 Task: Look for space in Catende, Brazil from 17th June, 2023 to 21st June, 2023 for 2 adults in price range Rs.7000 to Rs.12000. Place can be private room with 1  bedroom having 2 beds and 1 bathroom. Property type can be house, flat, guest house. Amenities needed are: wifi. Booking option can be shelf check-in. Required host language is Spanish.
Action: Mouse moved to (428, 85)
Screenshot: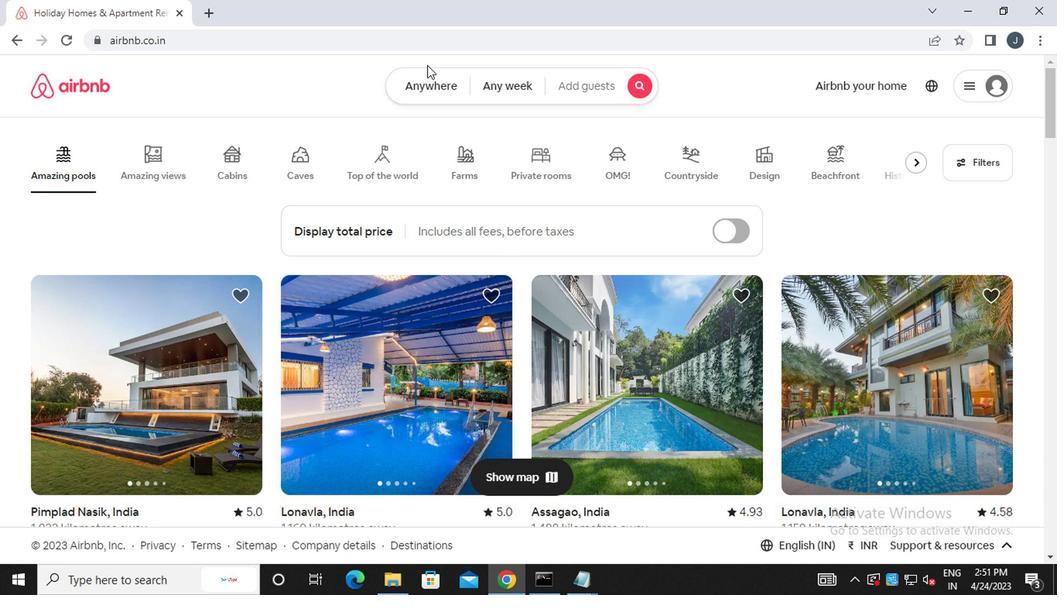 
Action: Mouse pressed left at (428, 85)
Screenshot: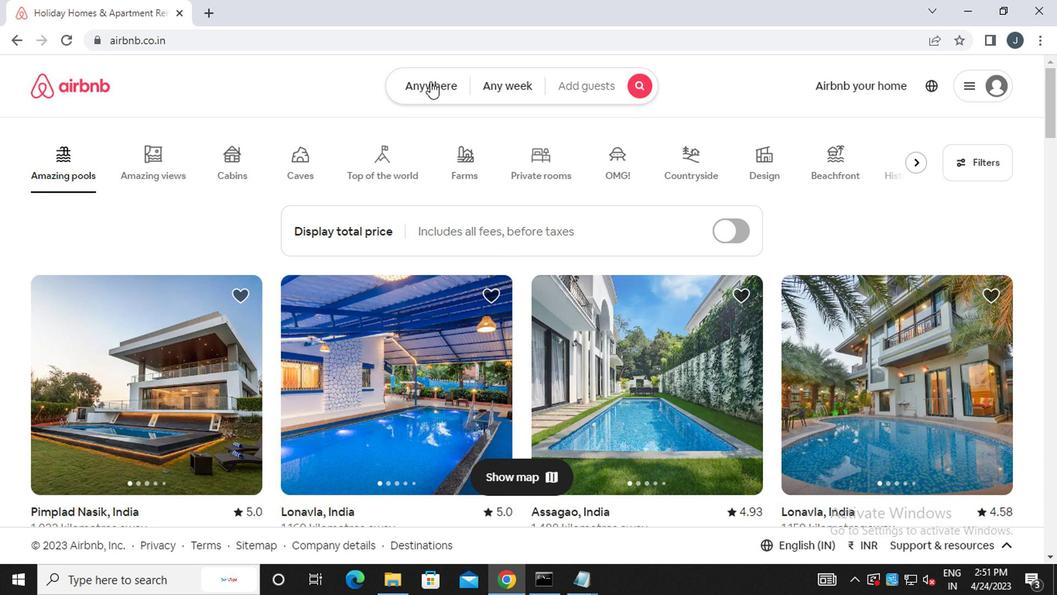 
Action: Mouse moved to (277, 147)
Screenshot: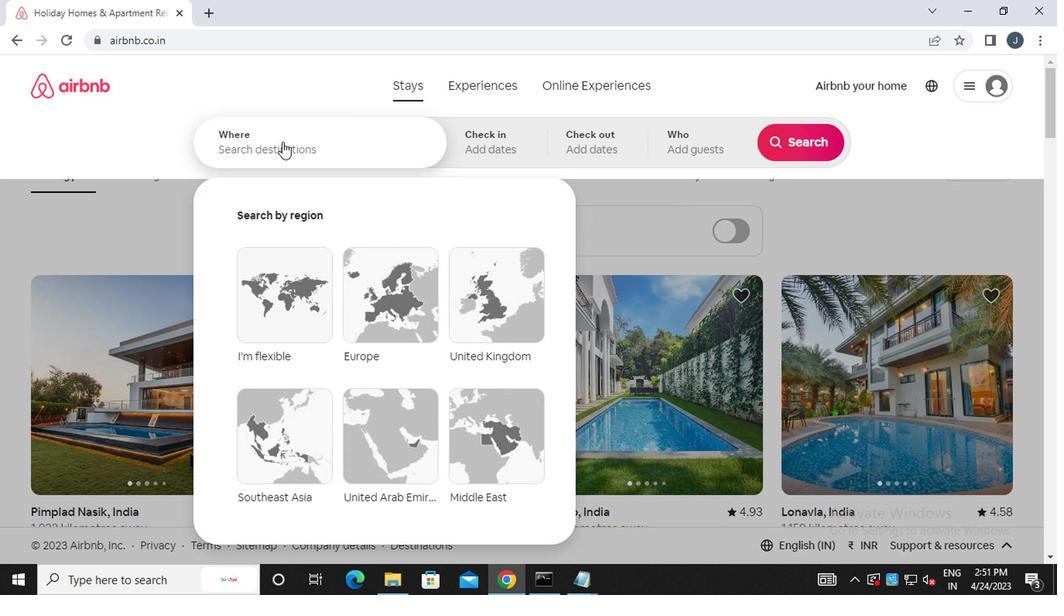 
Action: Mouse pressed left at (277, 147)
Screenshot: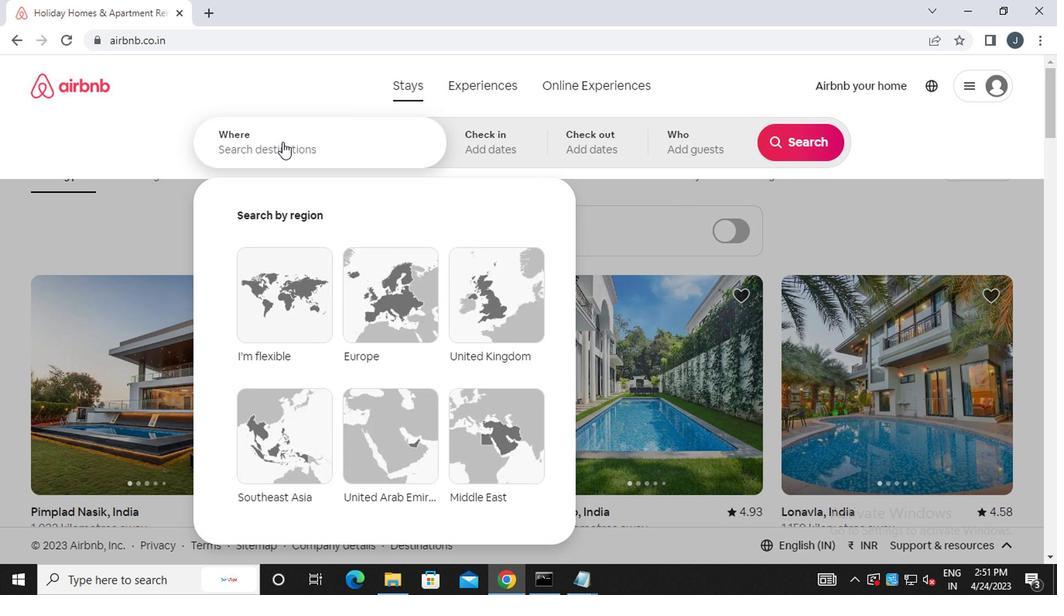 
Action: Key pressed c<Key.caps_lock>atende,<Key.space><Key.backspace><Key.backspace><Key.backspace><Key.backspace><Key.backspace><Key.backspace><Key.backspace><Key.backspace><Key.backspace>c<Key.caps_lock>an<Key.backspace>tende,<Key.space><Key.caps_lock>b<Key.caps_lock>razil
Screenshot: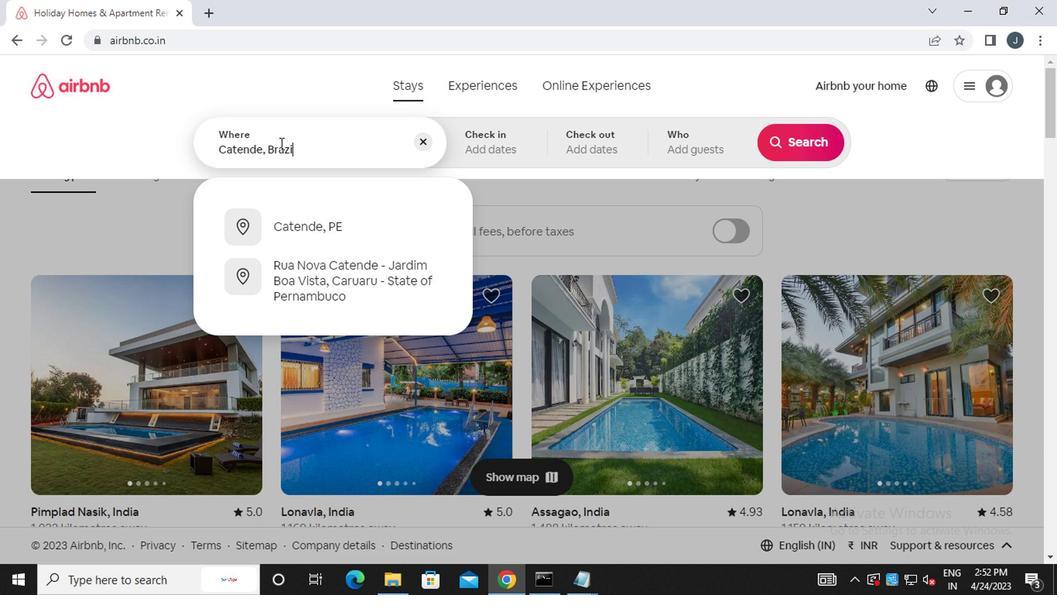 
Action: Mouse moved to (495, 143)
Screenshot: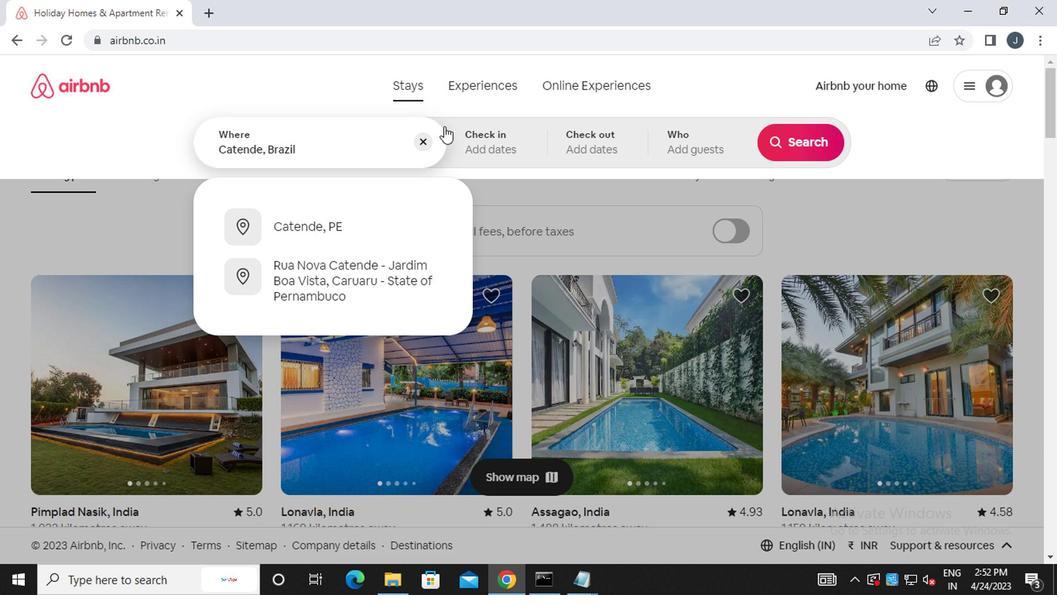 
Action: Mouse pressed left at (495, 143)
Screenshot: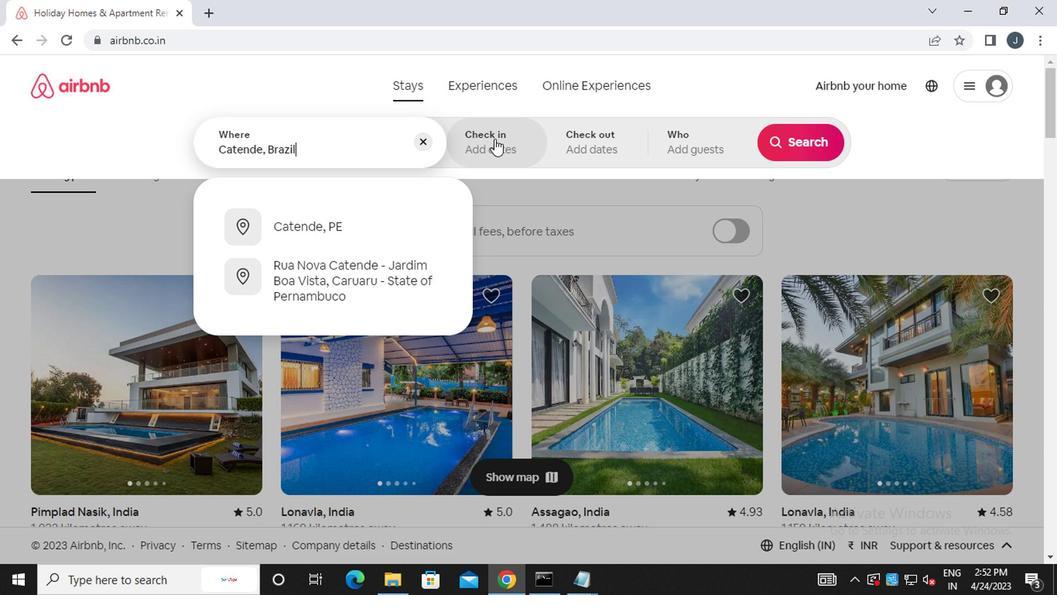 
Action: Mouse moved to (783, 269)
Screenshot: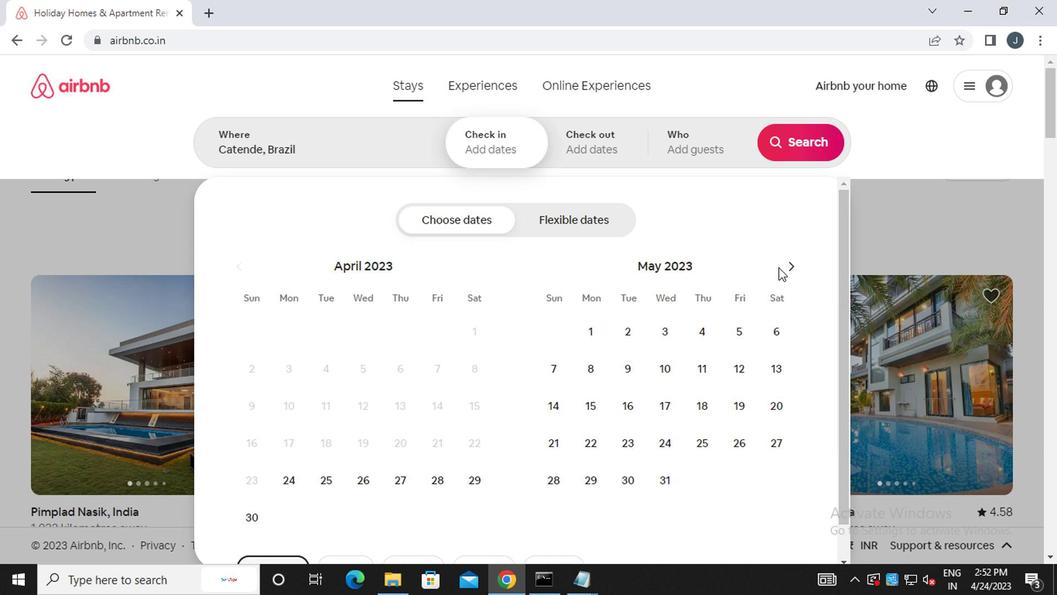 
Action: Mouse pressed left at (783, 269)
Screenshot: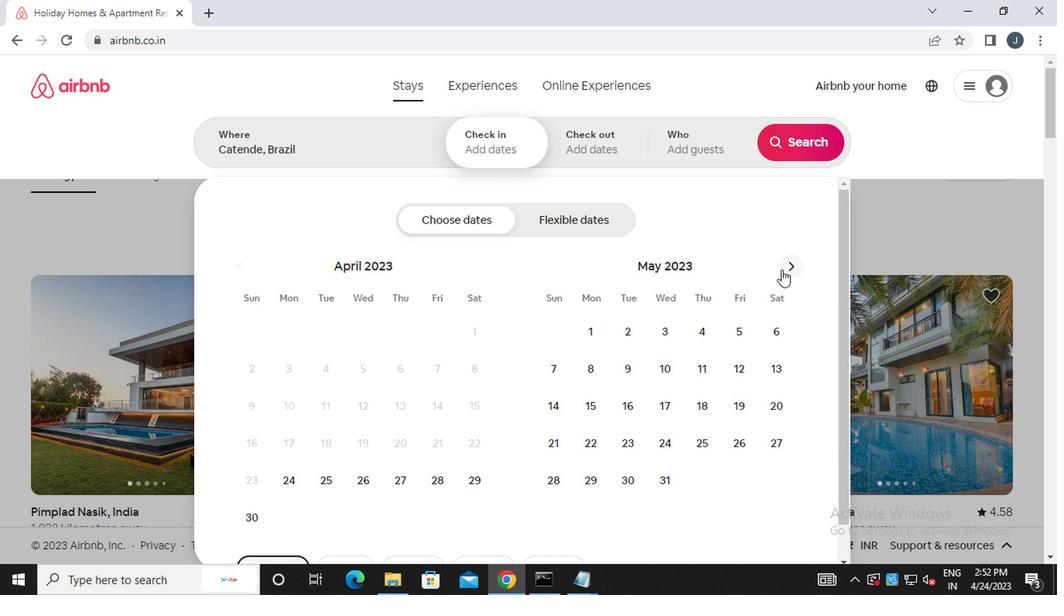 
Action: Mouse moved to (775, 406)
Screenshot: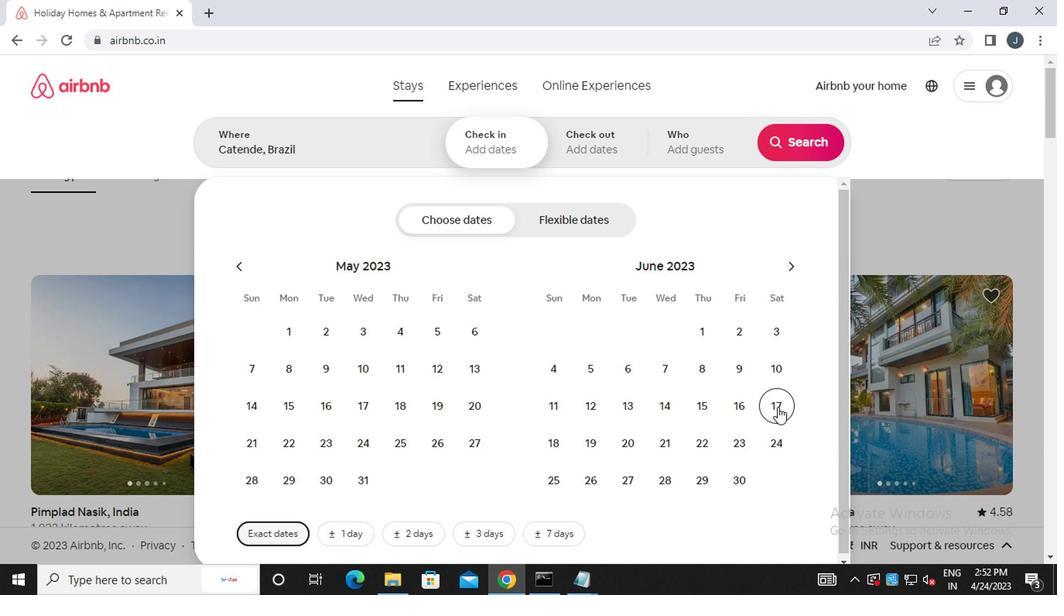 
Action: Mouse pressed left at (775, 406)
Screenshot: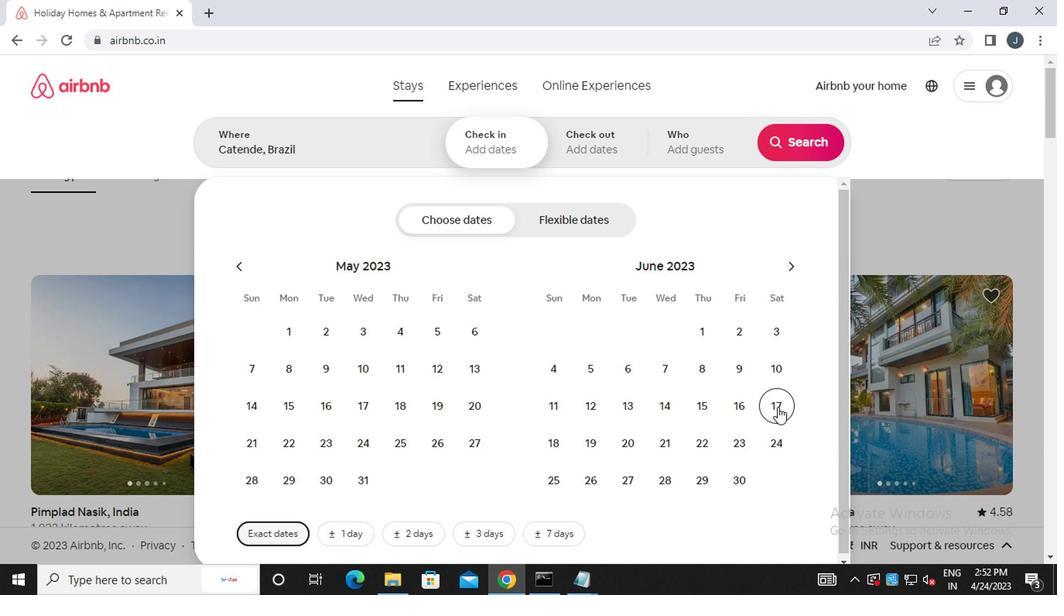 
Action: Mouse moved to (650, 441)
Screenshot: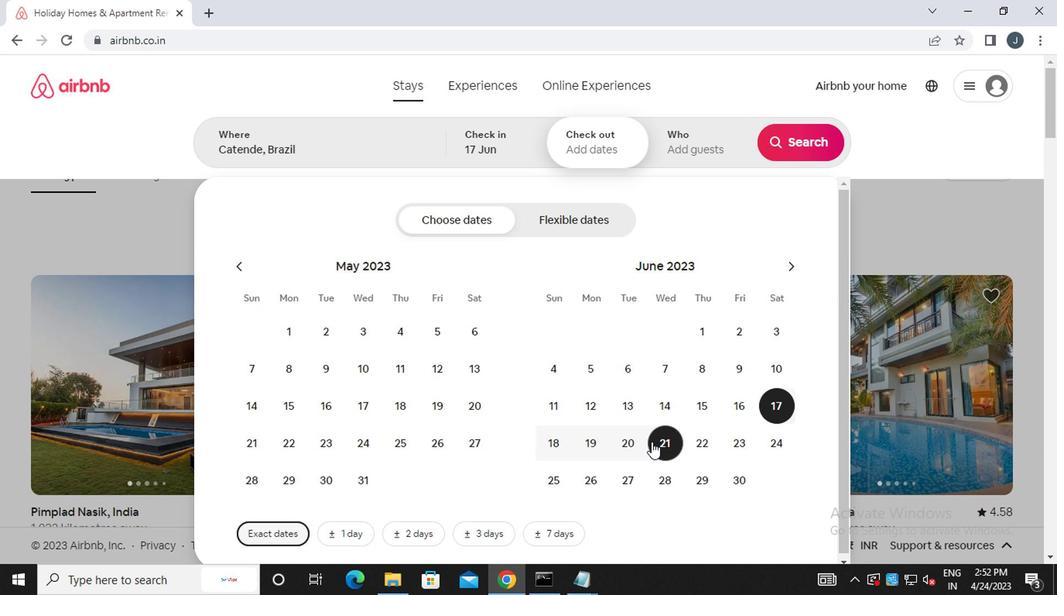 
Action: Mouse pressed left at (650, 441)
Screenshot: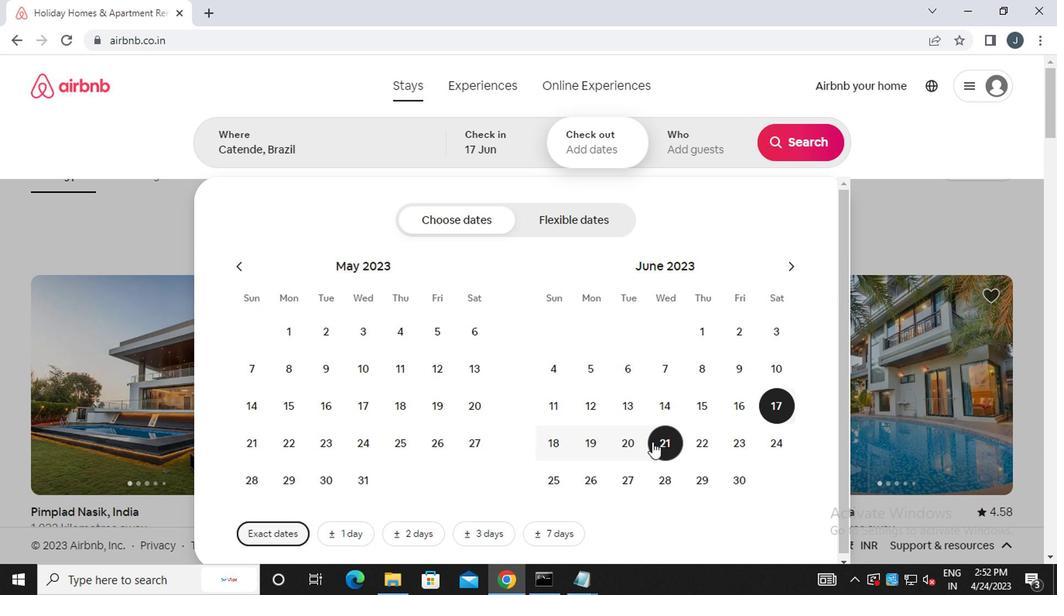 
Action: Mouse moved to (698, 150)
Screenshot: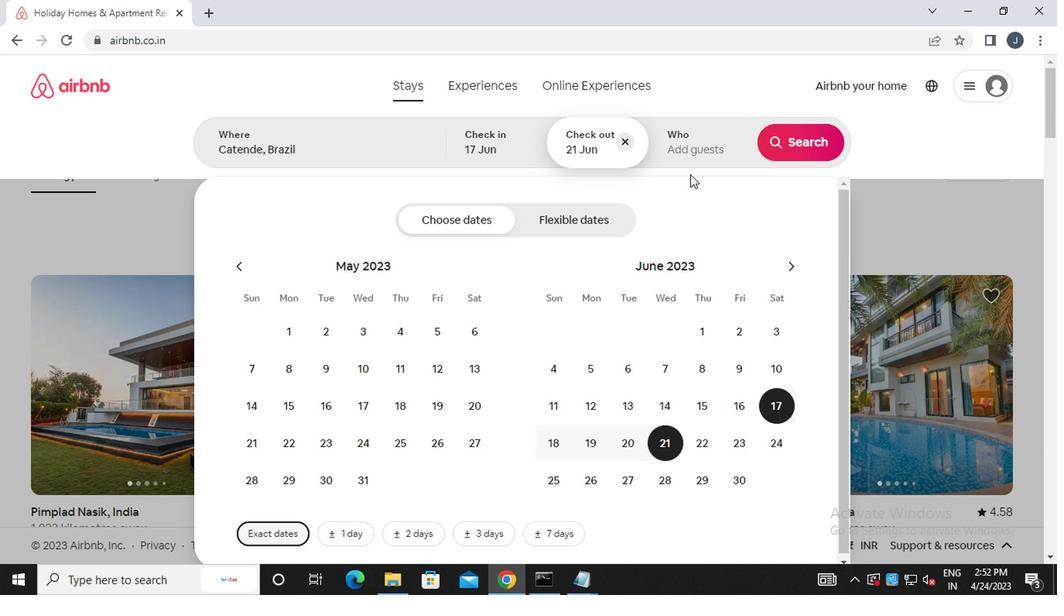 
Action: Mouse pressed left at (698, 150)
Screenshot: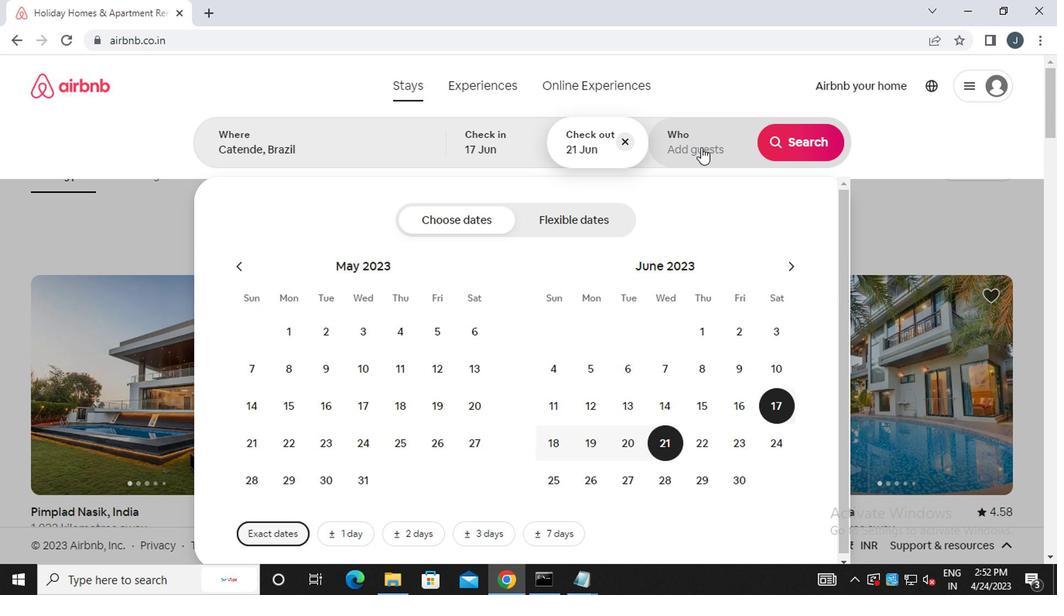 
Action: Mouse moved to (802, 225)
Screenshot: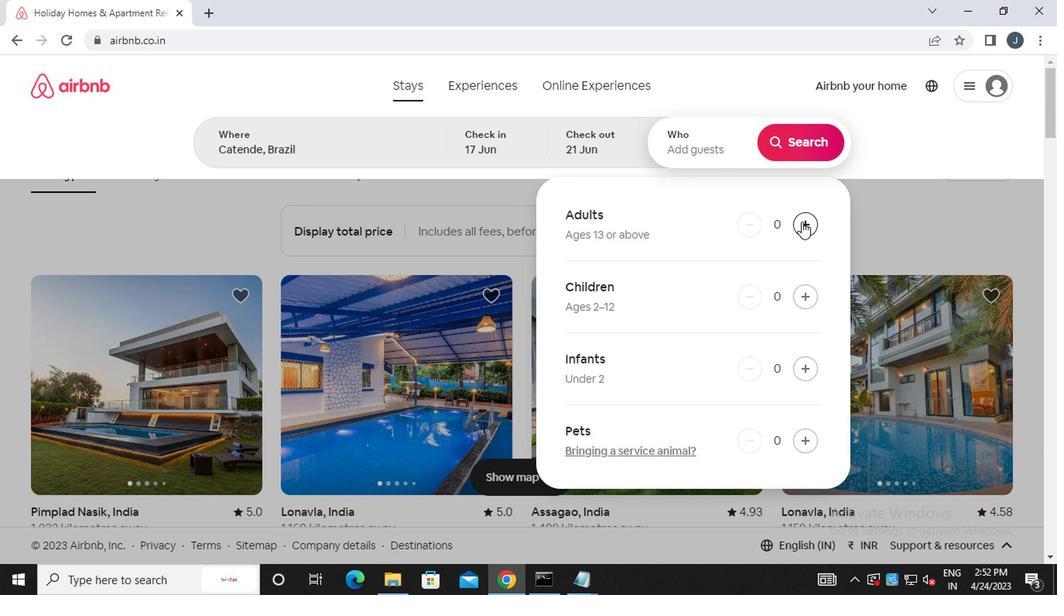 
Action: Mouse pressed left at (802, 225)
Screenshot: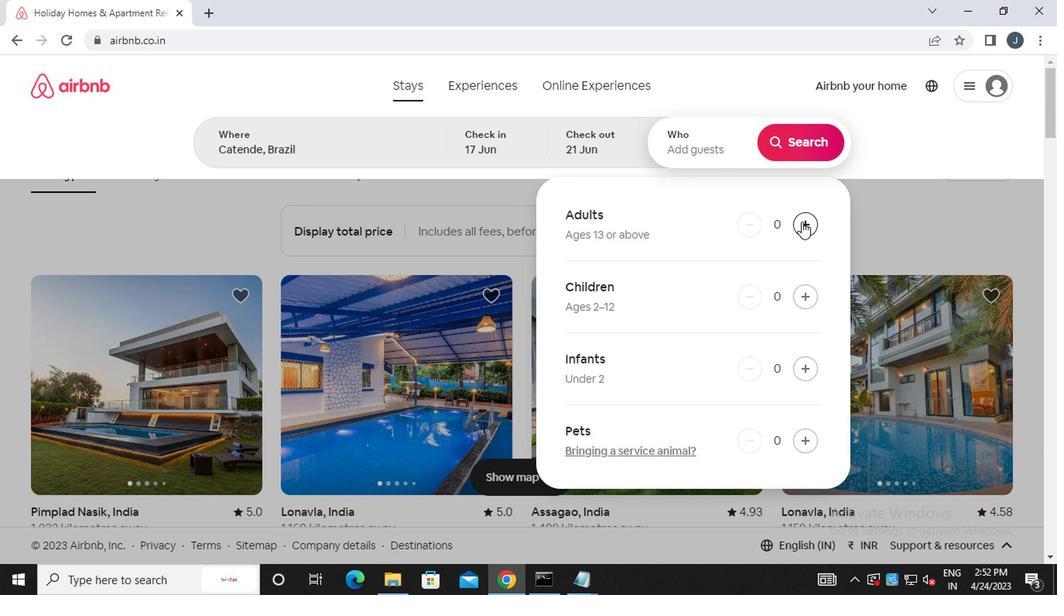 
Action: Mouse moved to (803, 225)
Screenshot: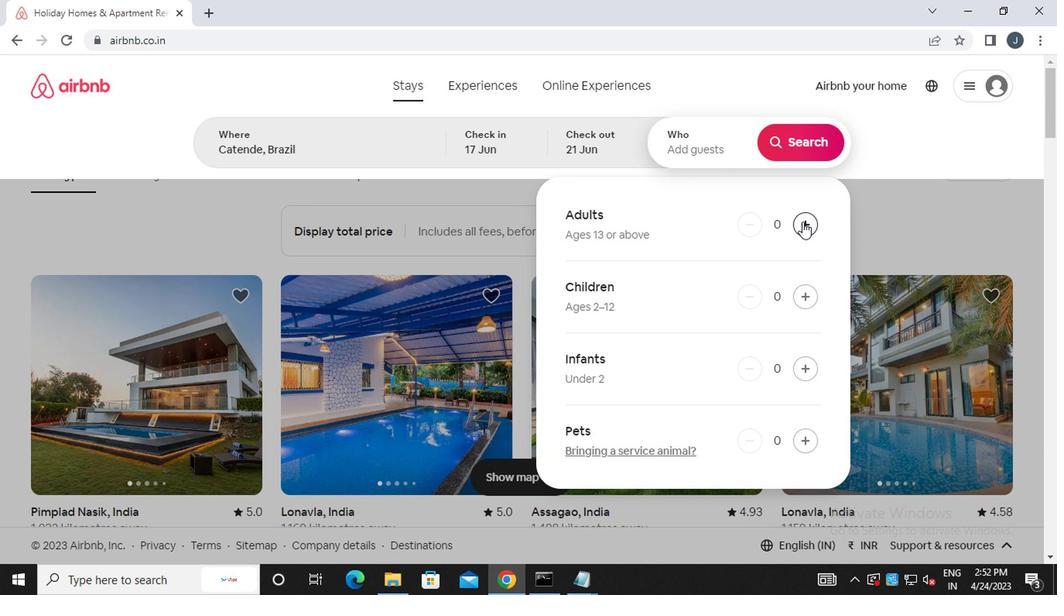 
Action: Mouse pressed left at (803, 225)
Screenshot: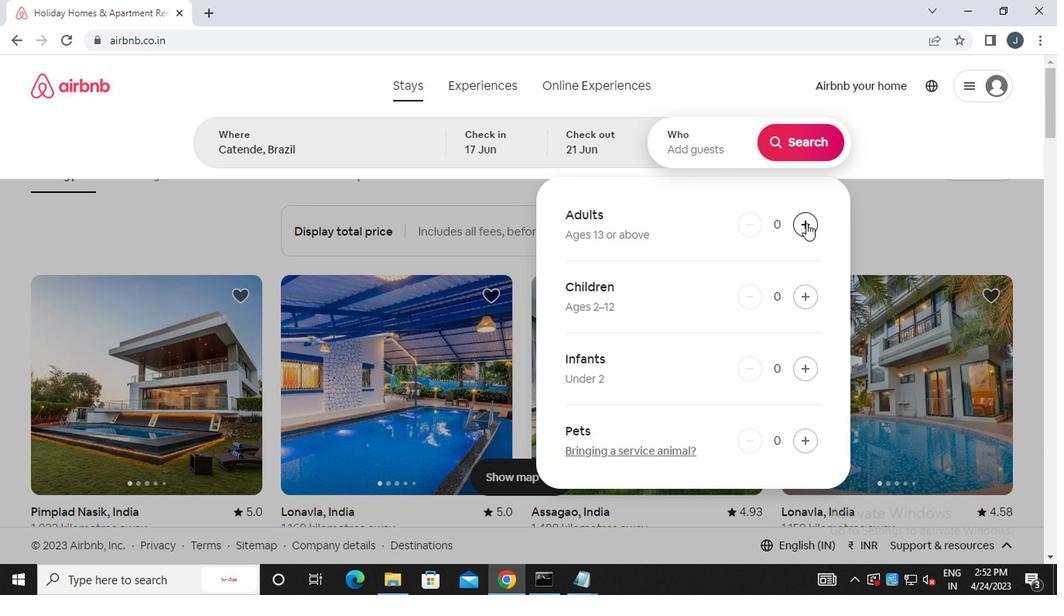
Action: Mouse moved to (812, 154)
Screenshot: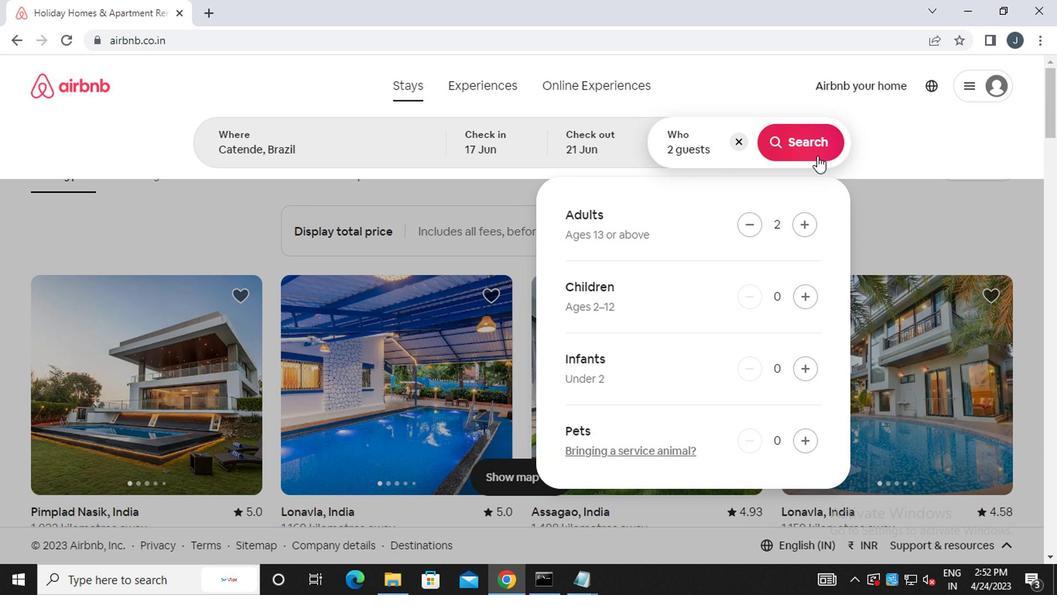 
Action: Mouse pressed left at (812, 154)
Screenshot: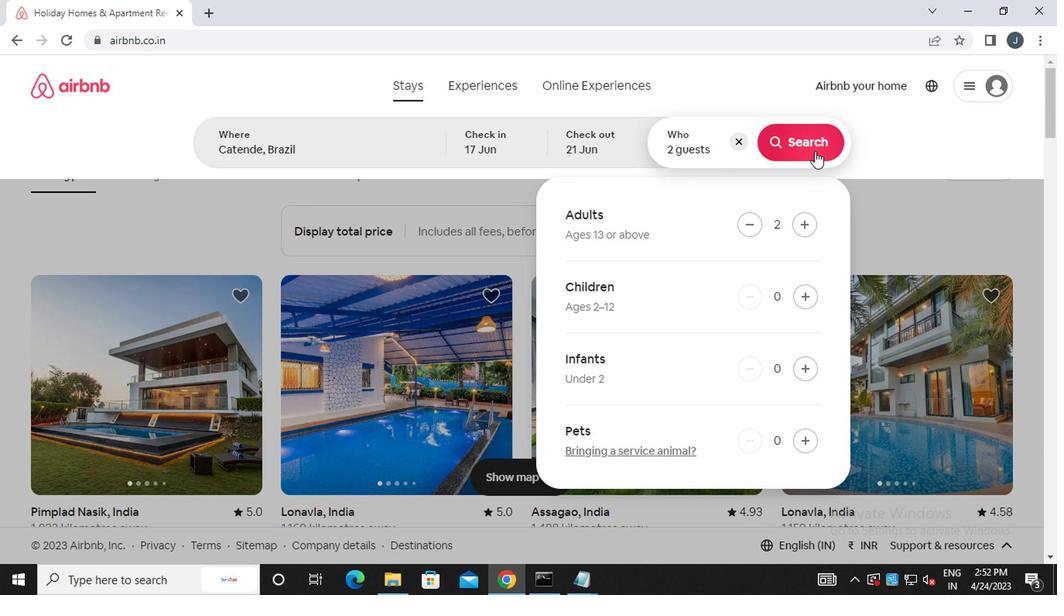 
Action: Mouse moved to (1005, 150)
Screenshot: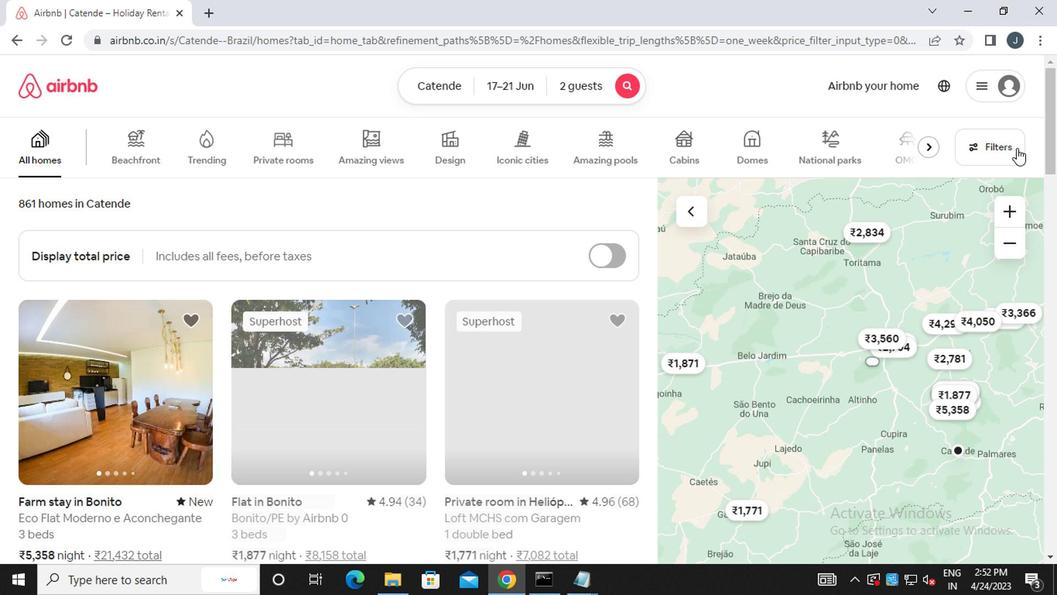 
Action: Mouse pressed left at (1005, 150)
Screenshot: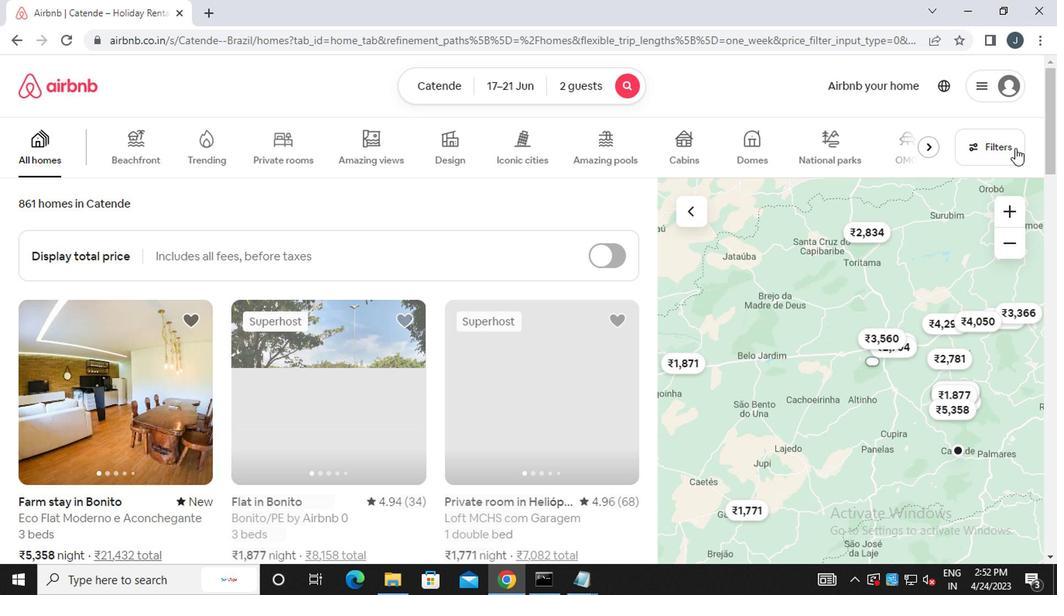 
Action: Mouse moved to (346, 344)
Screenshot: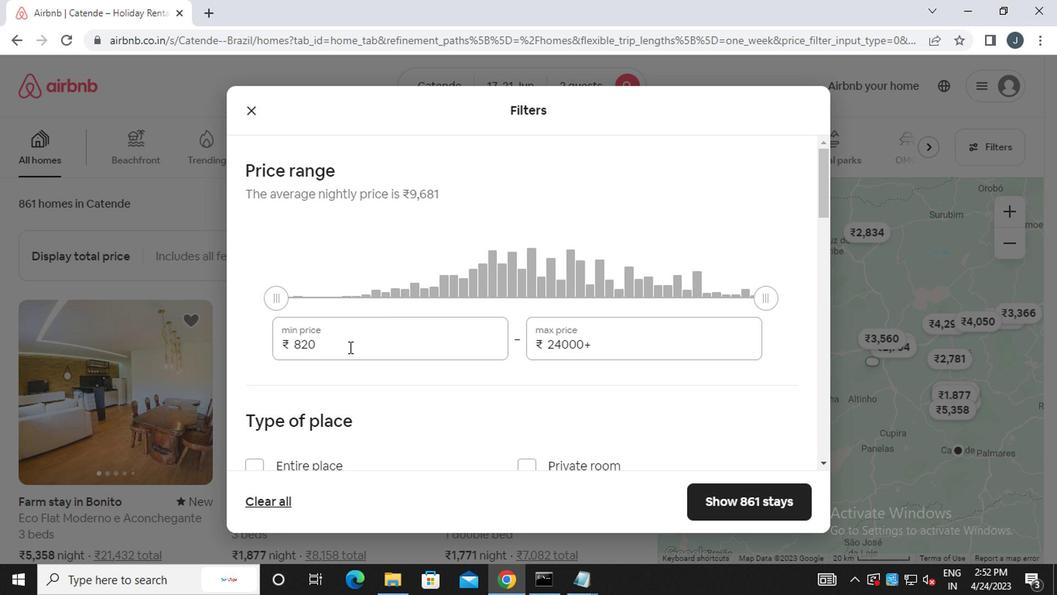 
Action: Mouse pressed left at (346, 344)
Screenshot: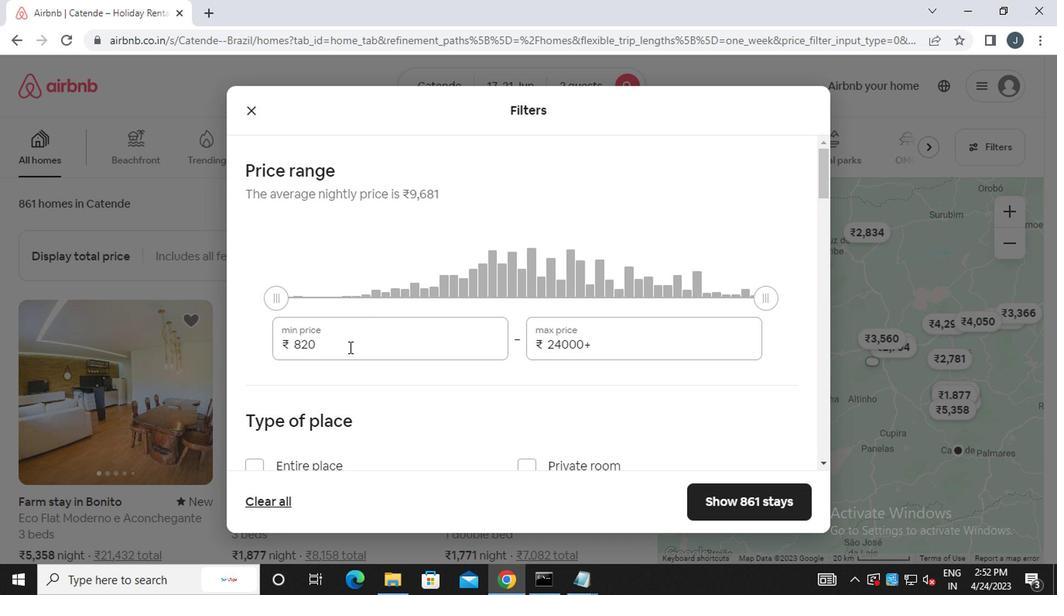 
Action: Mouse moved to (338, 336)
Screenshot: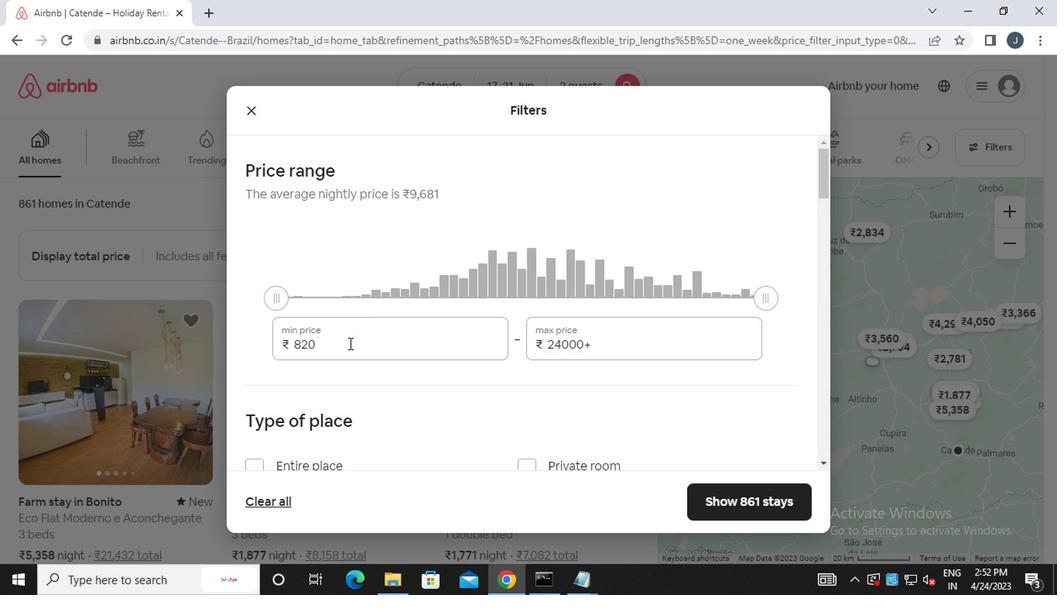 
Action: Key pressed <Key.backspace><Key.backspace><Key.backspace><<103>><<96>><<96>><<96>>
Screenshot: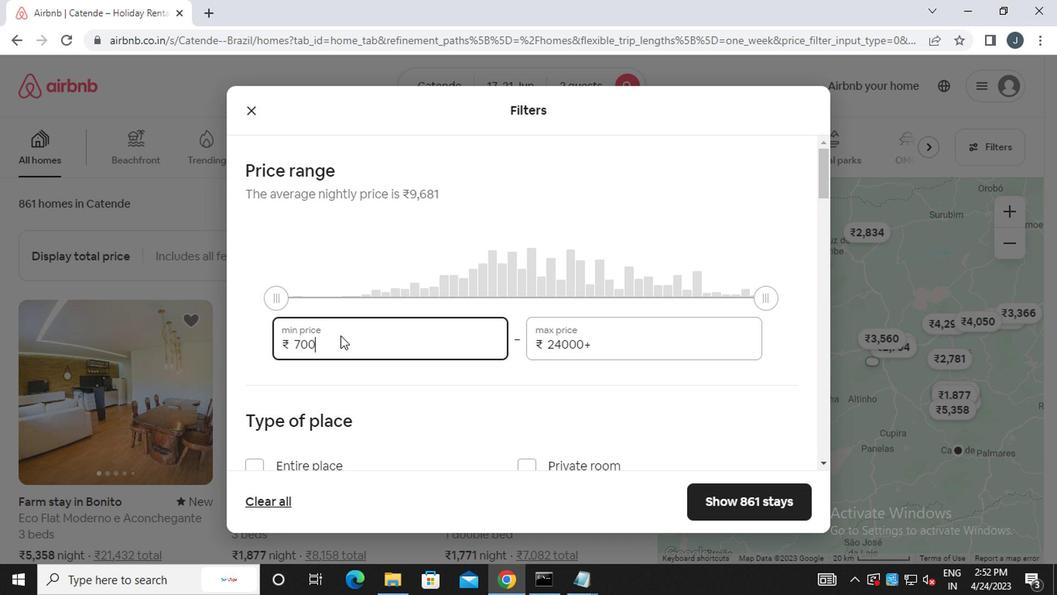 
Action: Mouse moved to (609, 354)
Screenshot: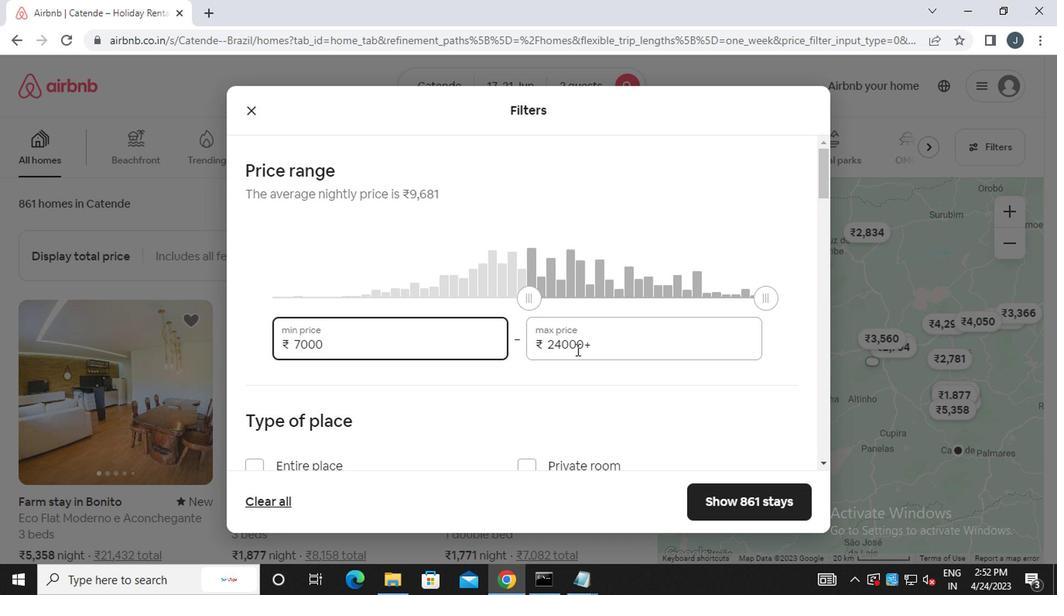 
Action: Mouse pressed left at (609, 354)
Screenshot: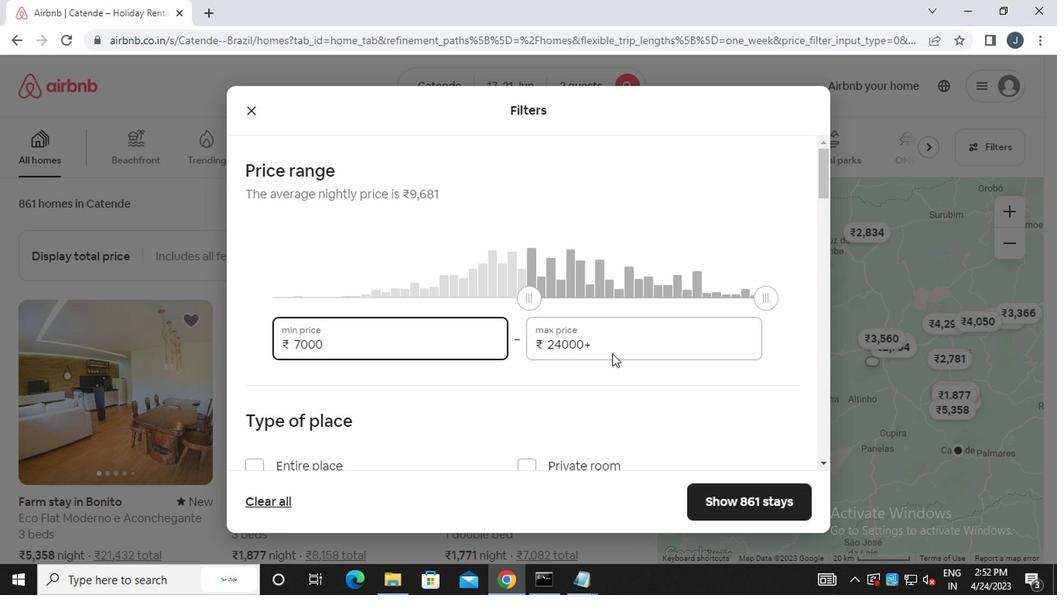 
Action: Key pressed <Key.backspace><Key.backspace><Key.backspace><Key.backspace><Key.backspace><Key.backspace><<97>><<98>><<96>><<96>><<96>>
Screenshot: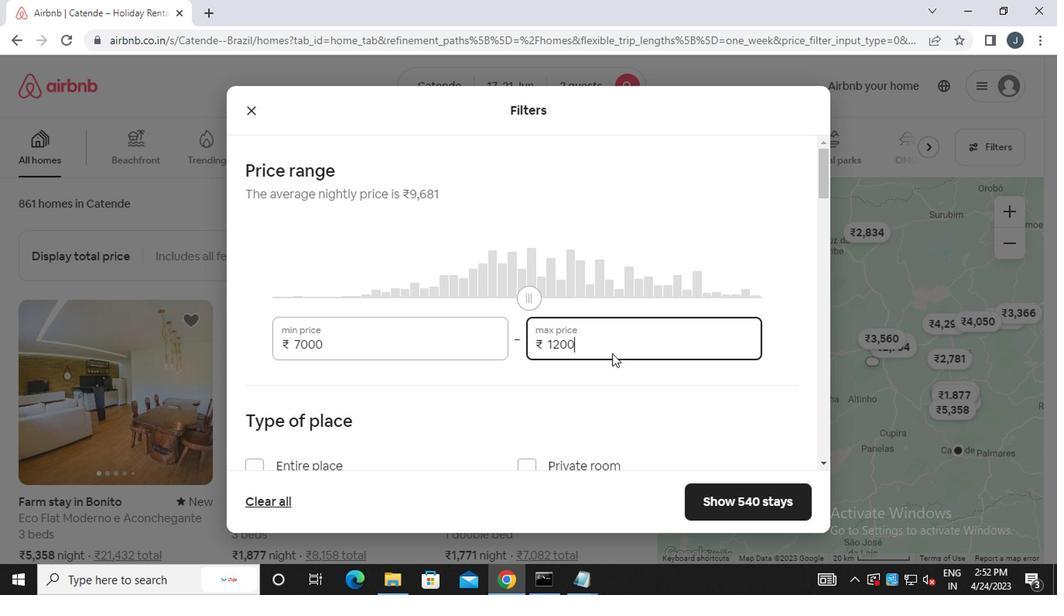 
Action: Mouse moved to (649, 396)
Screenshot: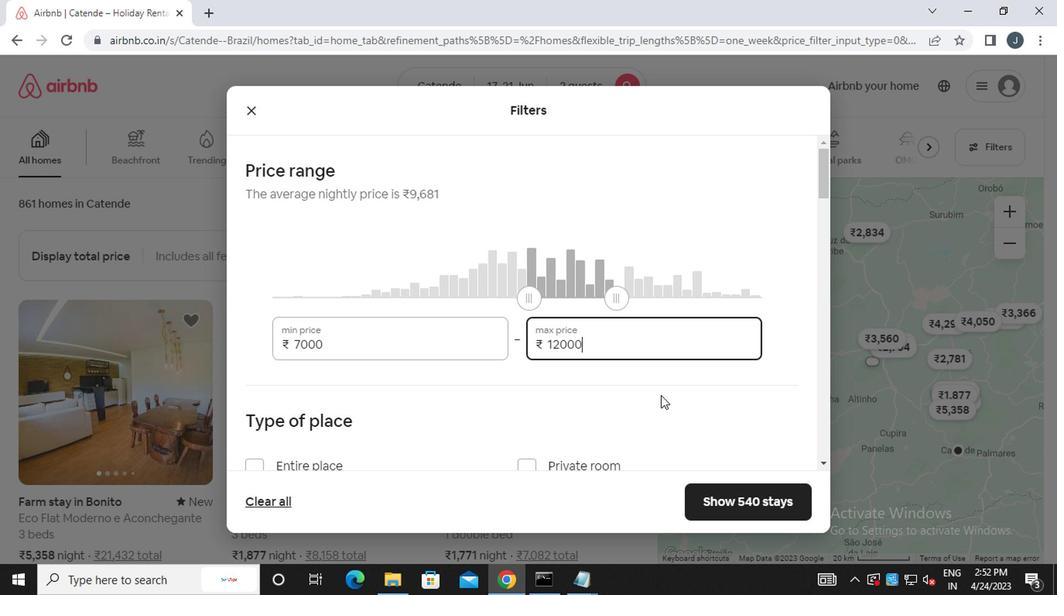 
Action: Mouse scrolled (649, 396) with delta (0, 0)
Screenshot: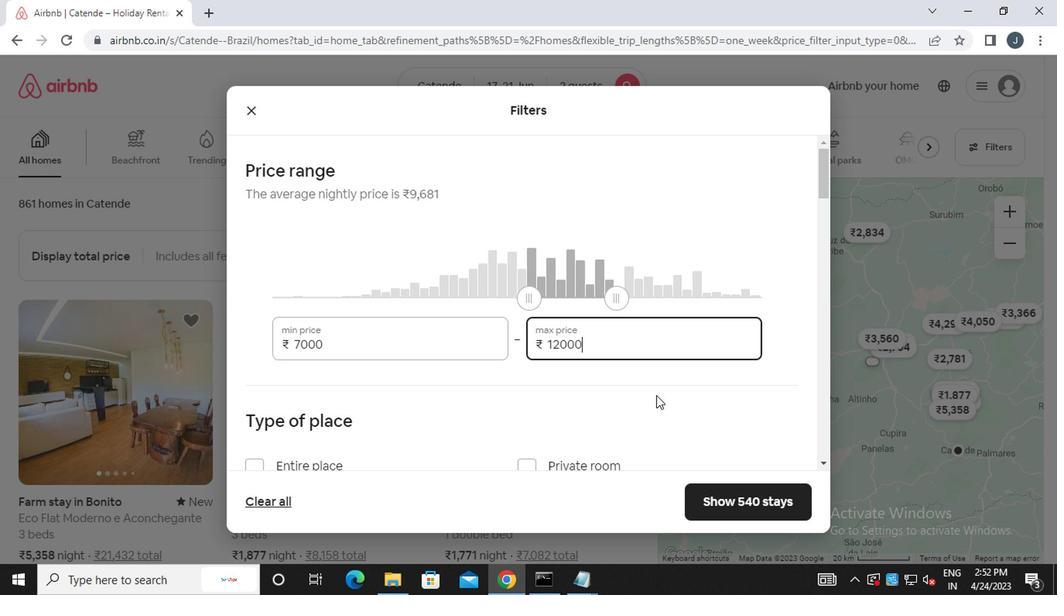 
Action: Mouse scrolled (649, 396) with delta (0, 0)
Screenshot: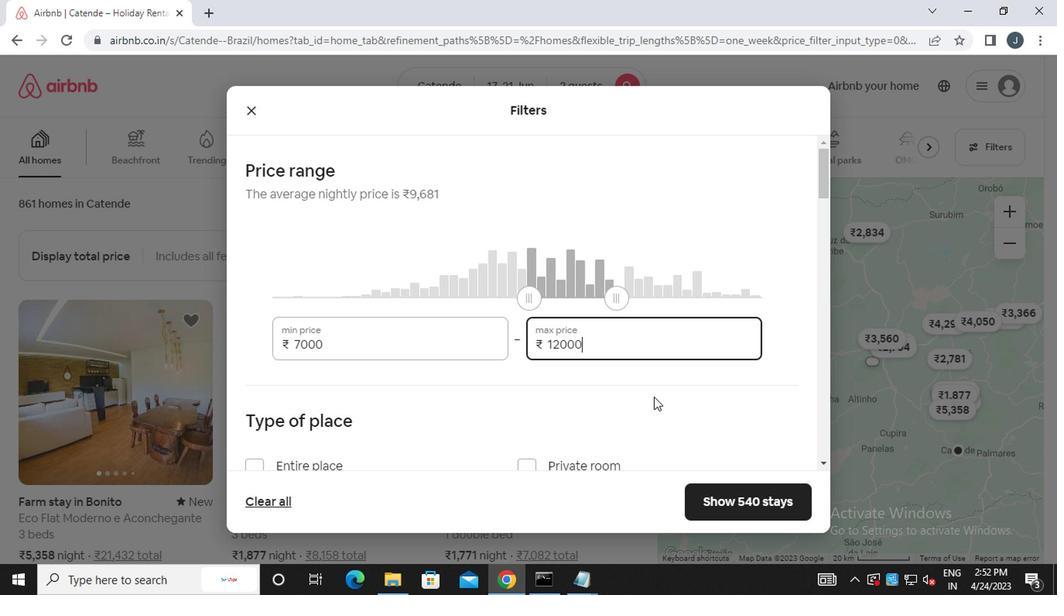 
Action: Mouse moved to (590, 316)
Screenshot: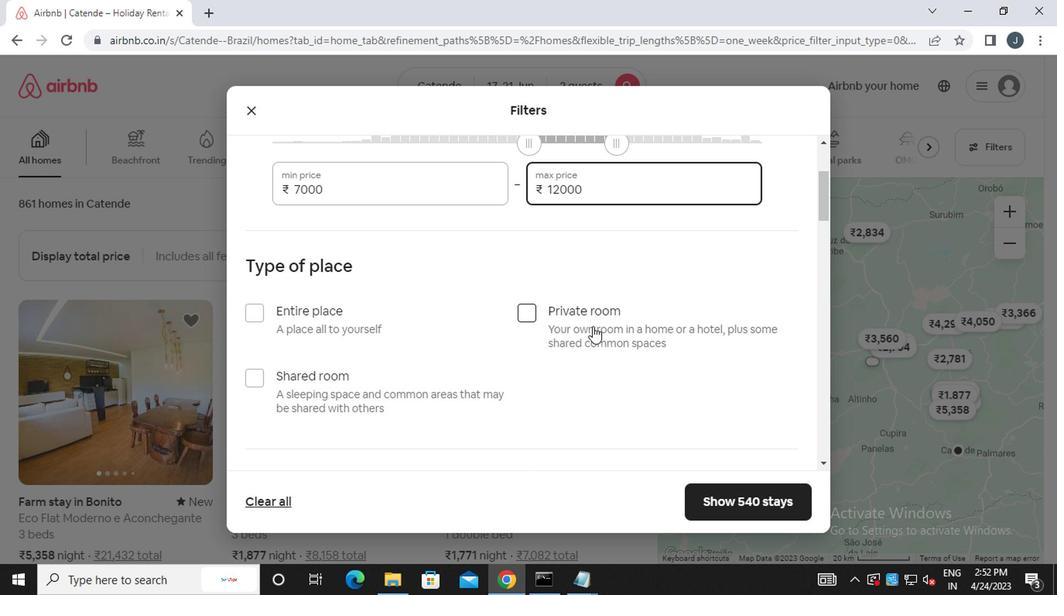 
Action: Mouse pressed left at (590, 316)
Screenshot: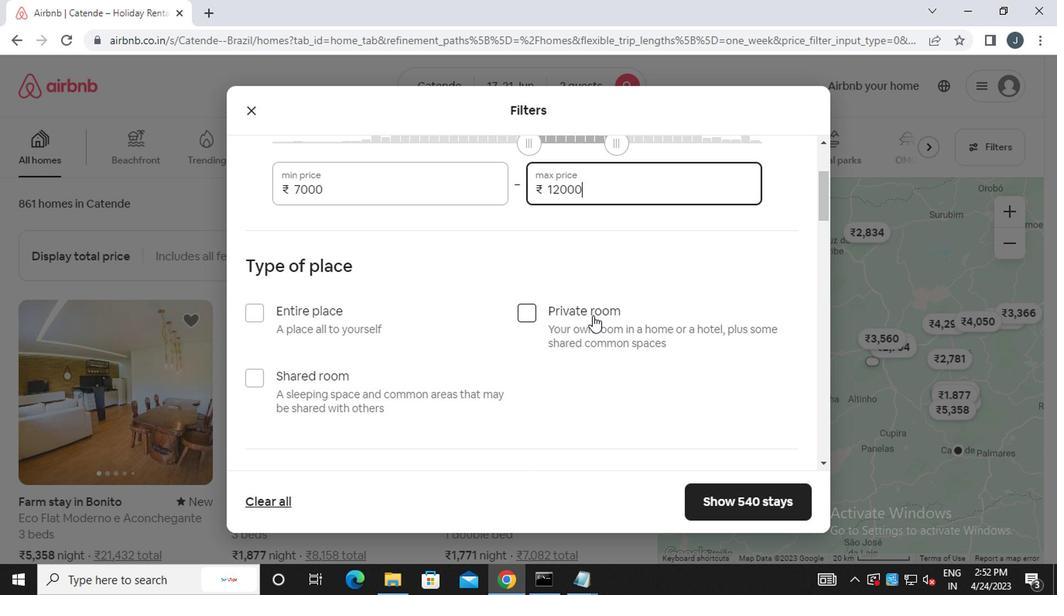 
Action: Mouse moved to (596, 319)
Screenshot: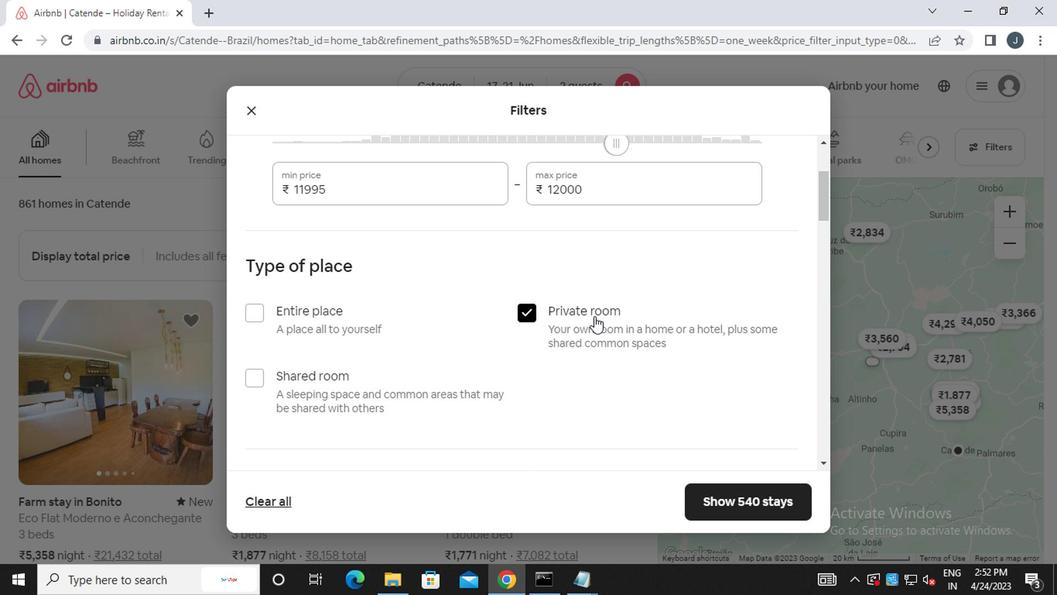 
Action: Mouse scrolled (596, 318) with delta (0, 0)
Screenshot: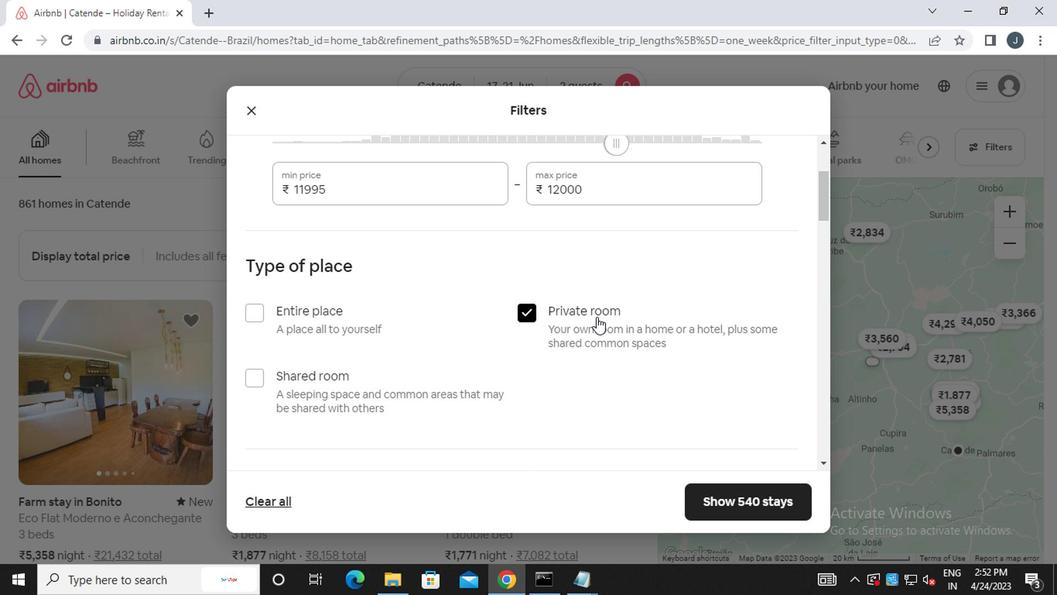 
Action: Mouse moved to (597, 320)
Screenshot: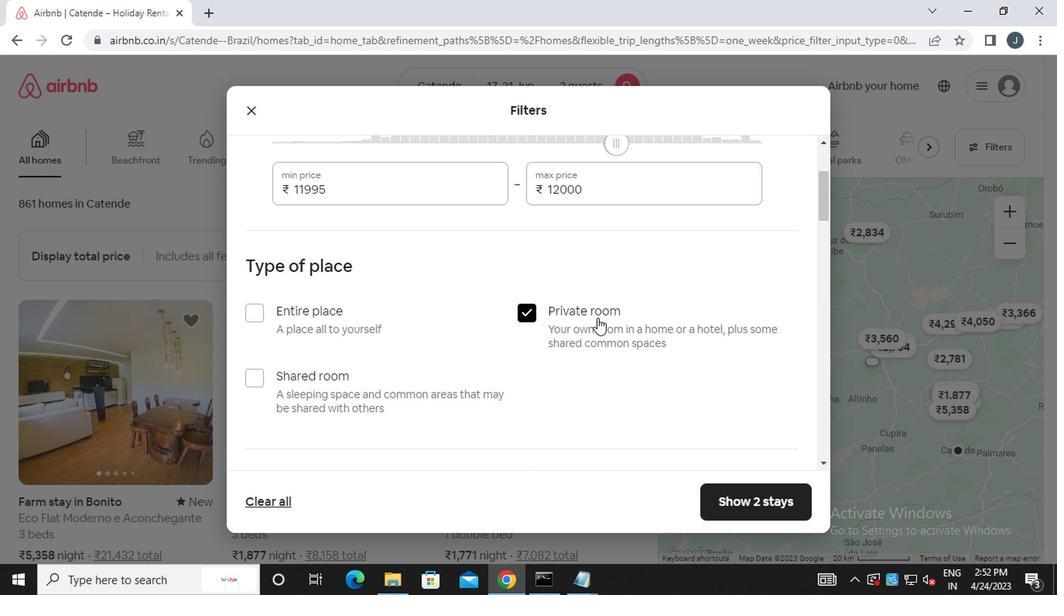 
Action: Mouse scrolled (597, 319) with delta (0, -1)
Screenshot: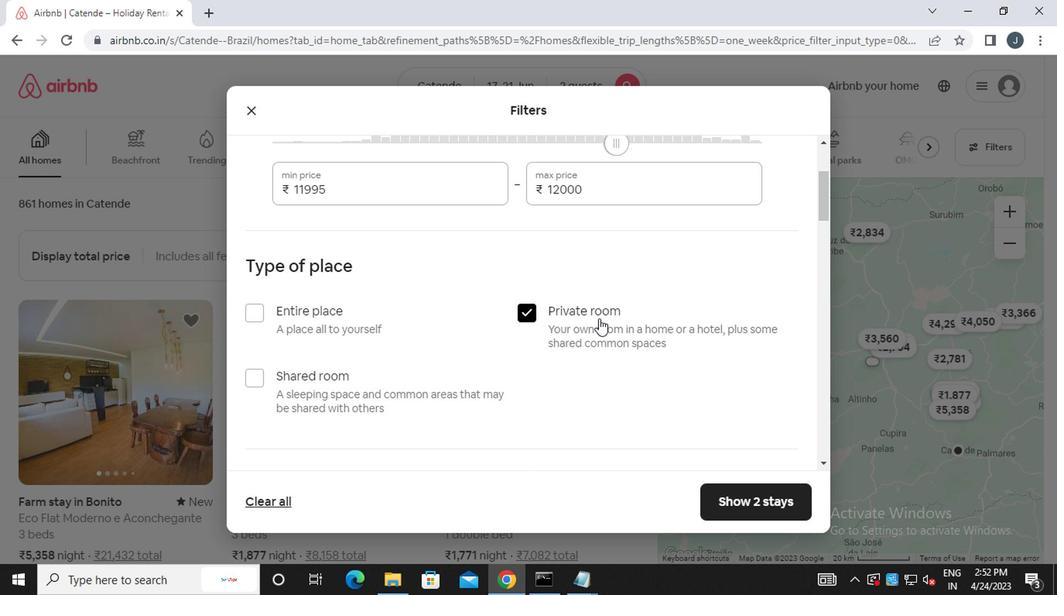 
Action: Mouse scrolled (597, 319) with delta (0, -1)
Screenshot: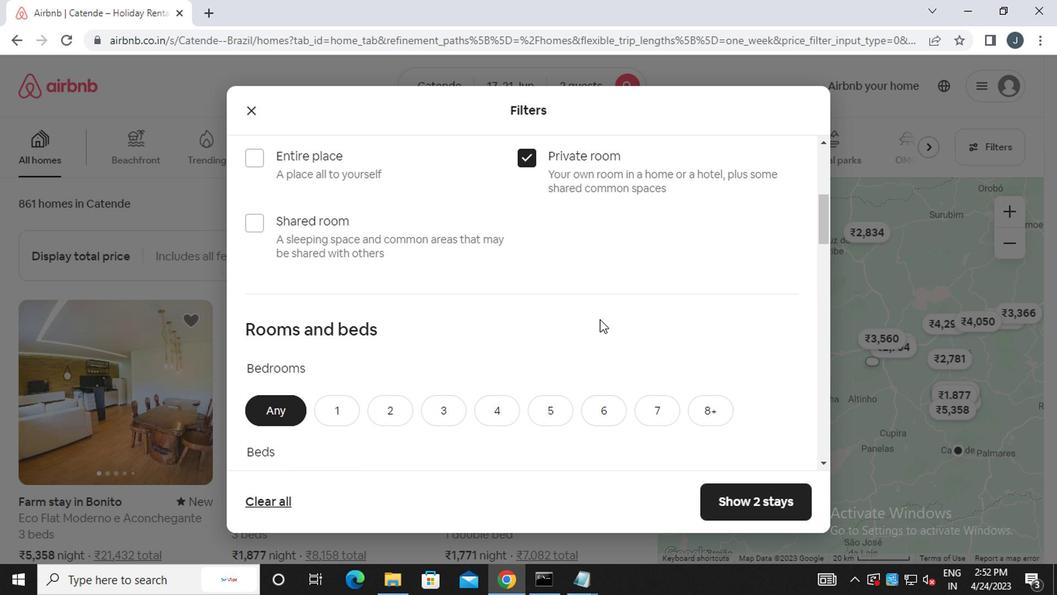 
Action: Mouse scrolled (597, 319) with delta (0, -1)
Screenshot: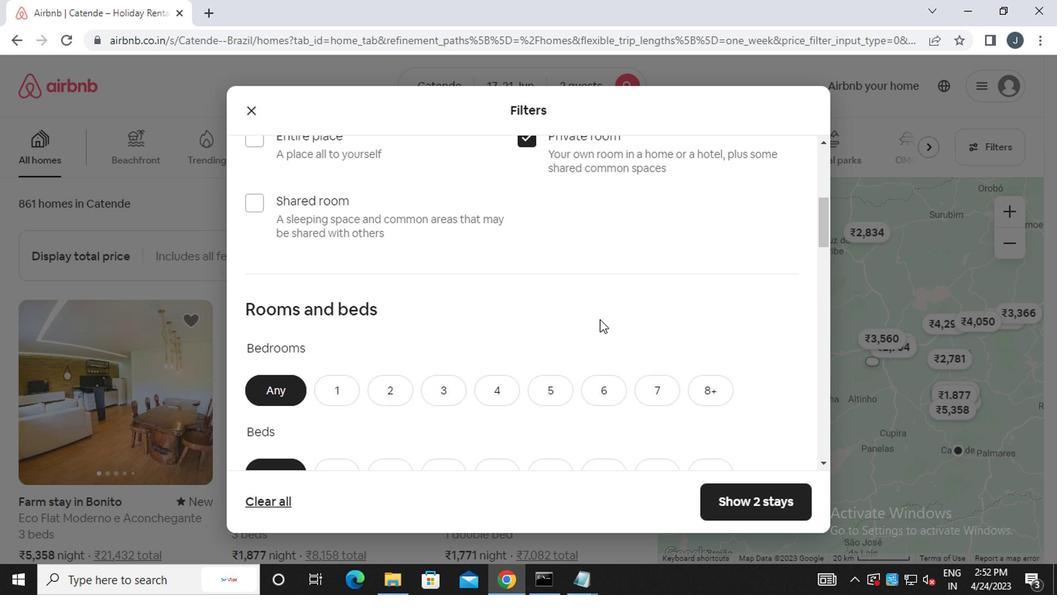 
Action: Mouse moved to (364, 385)
Screenshot: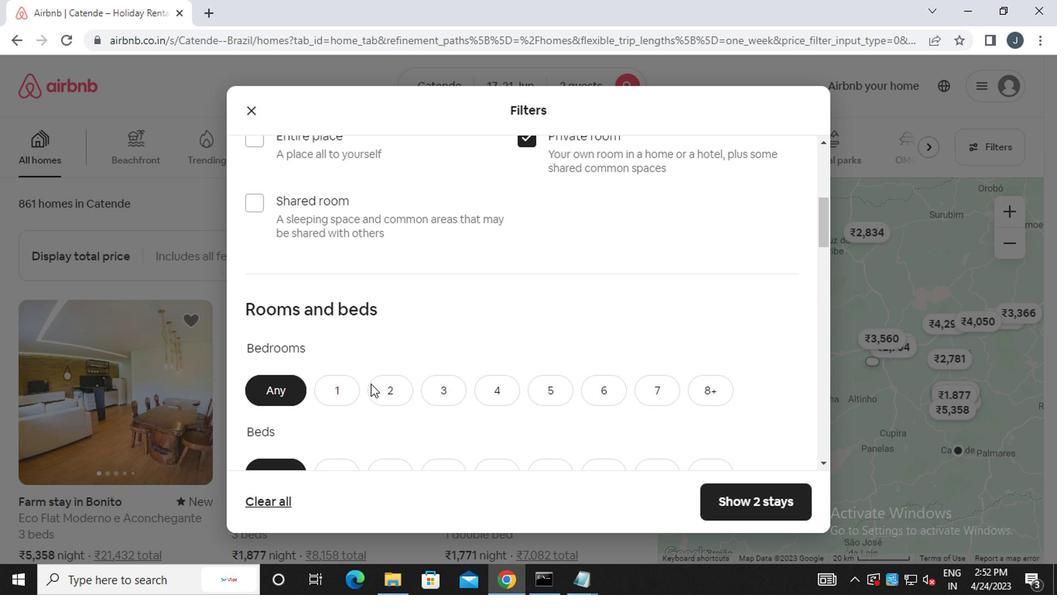 
Action: Mouse scrolled (364, 384) with delta (0, 0)
Screenshot: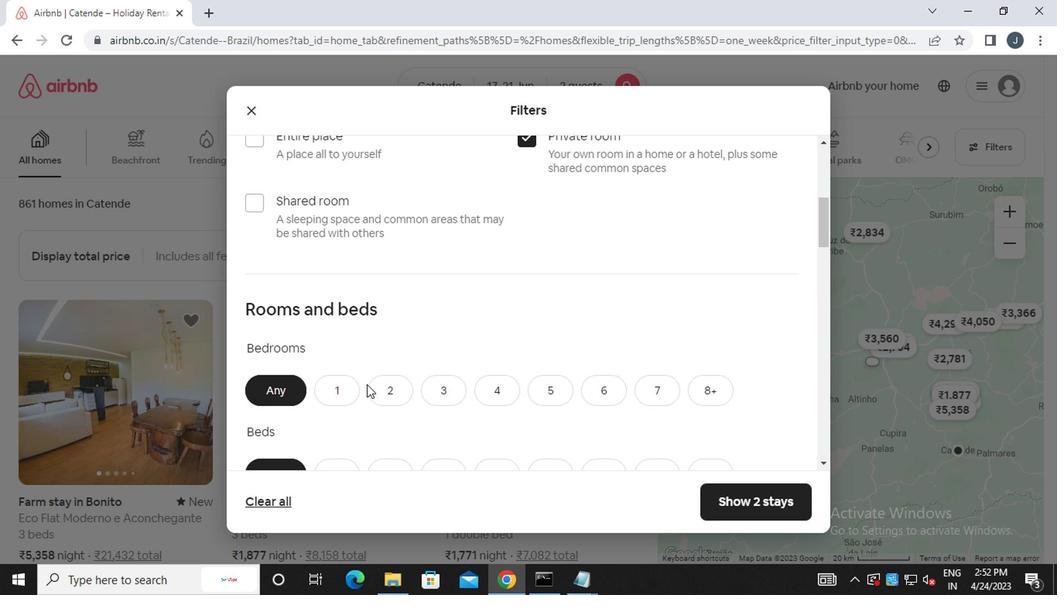 
Action: Mouse scrolled (364, 384) with delta (0, 0)
Screenshot: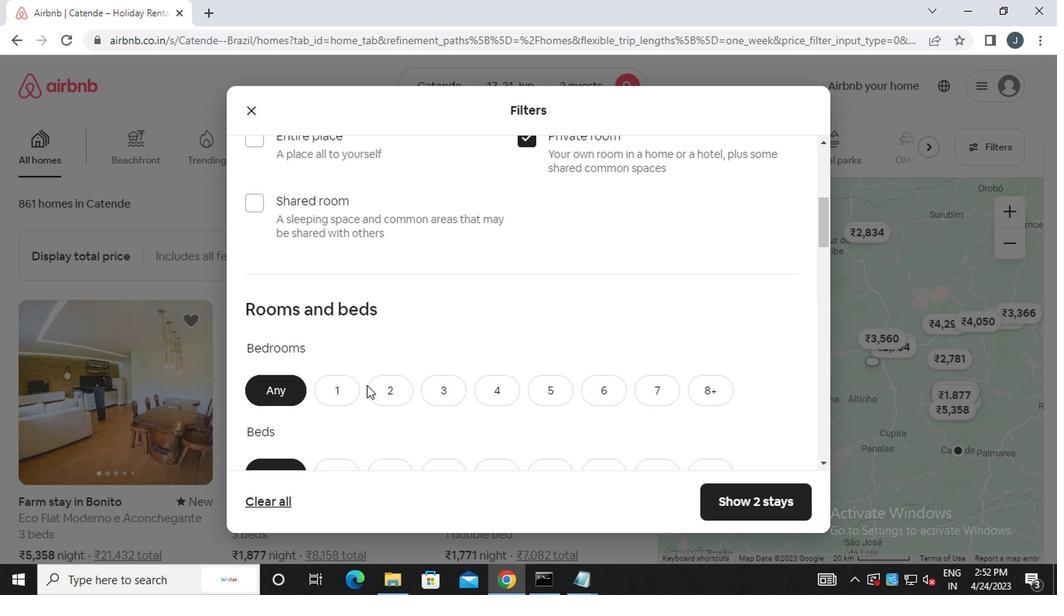 
Action: Mouse moved to (365, 383)
Screenshot: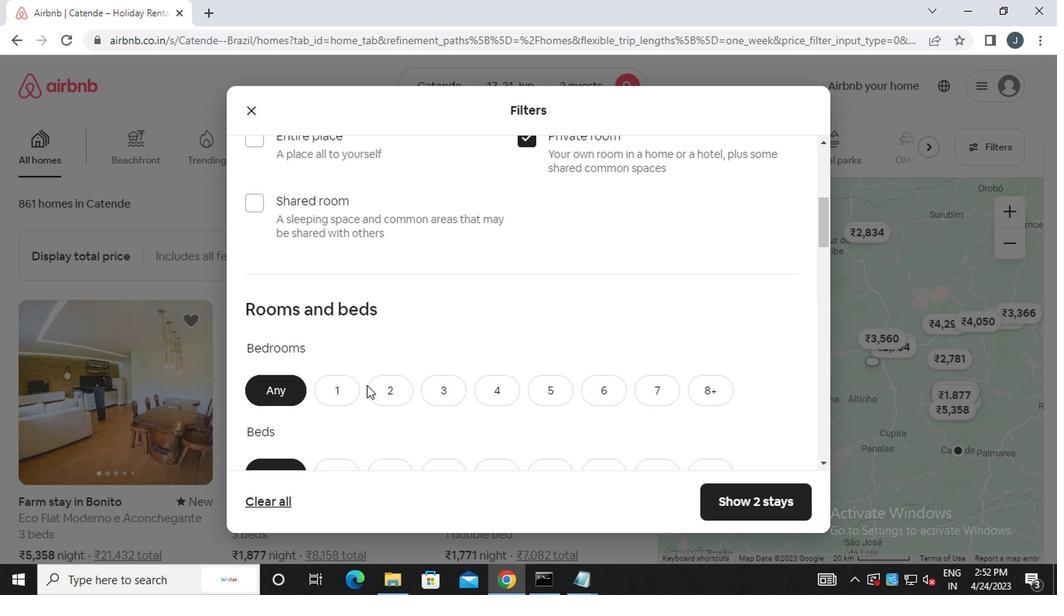 
Action: Mouse scrolled (365, 382) with delta (0, -1)
Screenshot: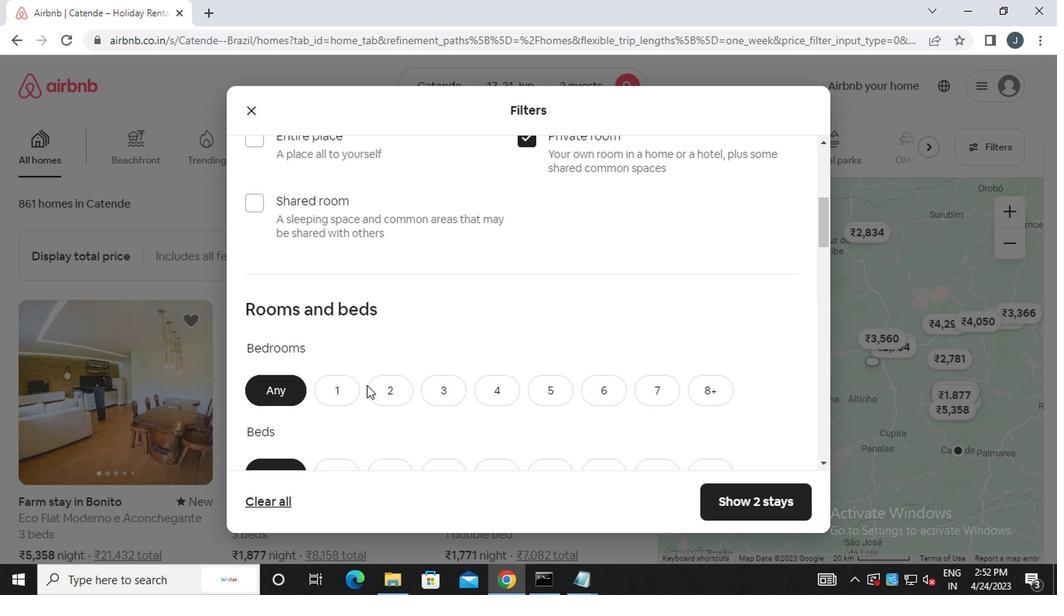 
Action: Mouse scrolled (365, 382) with delta (0, -1)
Screenshot: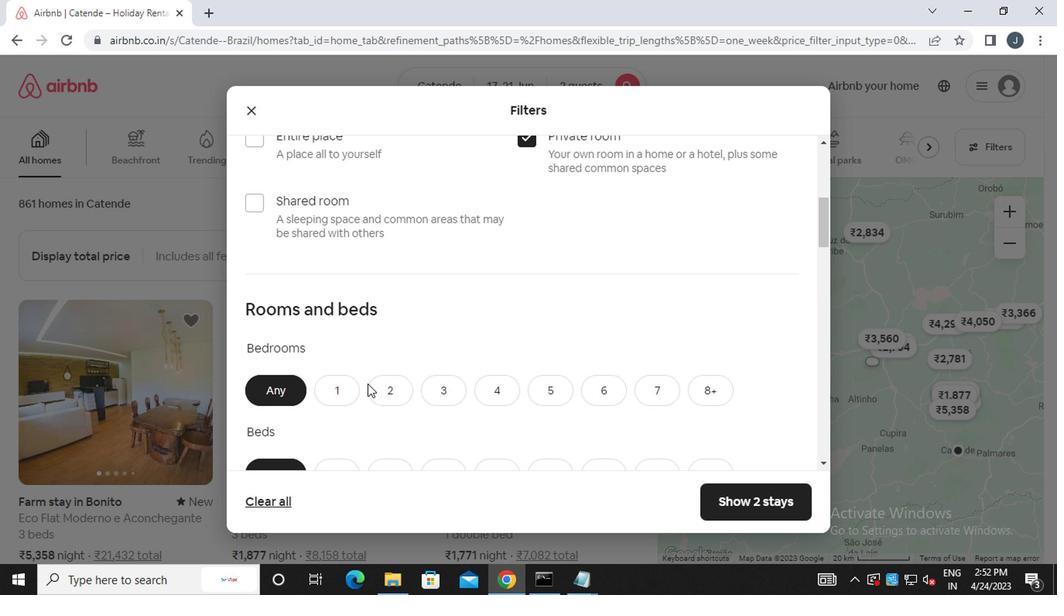 
Action: Mouse moved to (390, 283)
Screenshot: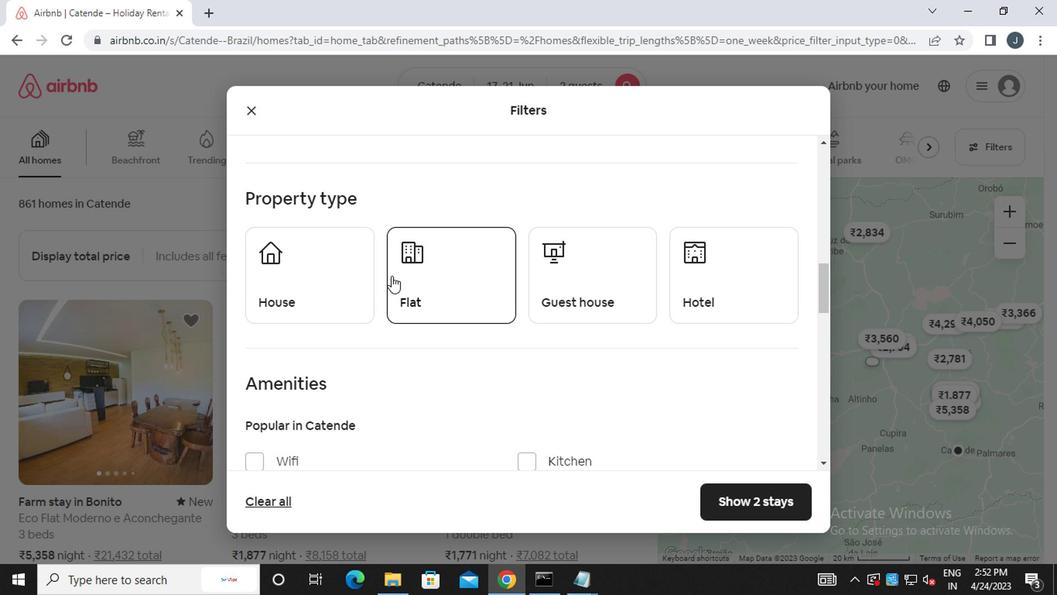 
Action: Mouse scrolled (390, 283) with delta (0, 0)
Screenshot: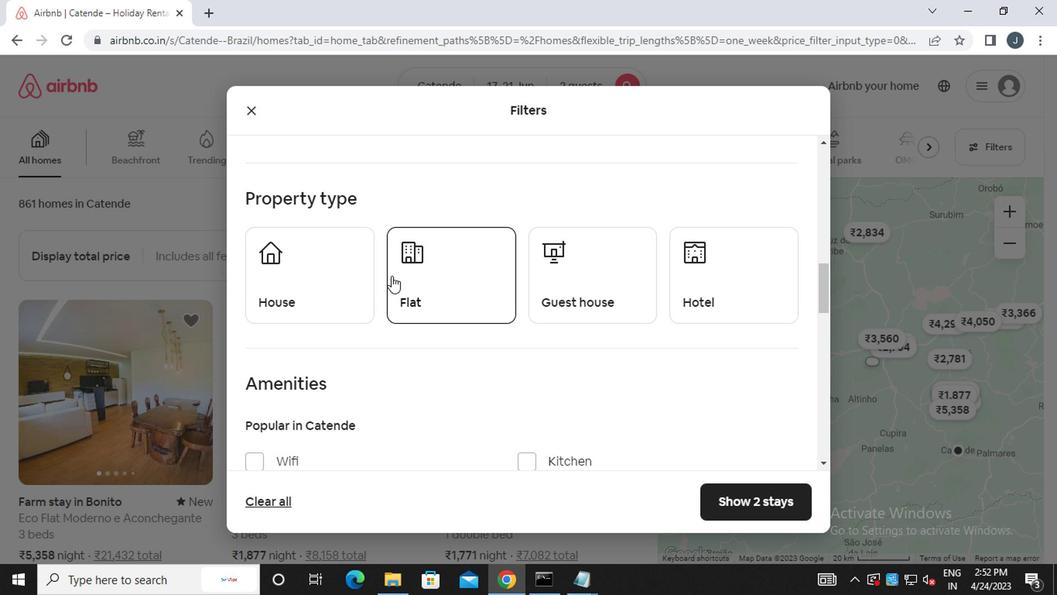
Action: Mouse moved to (391, 283)
Screenshot: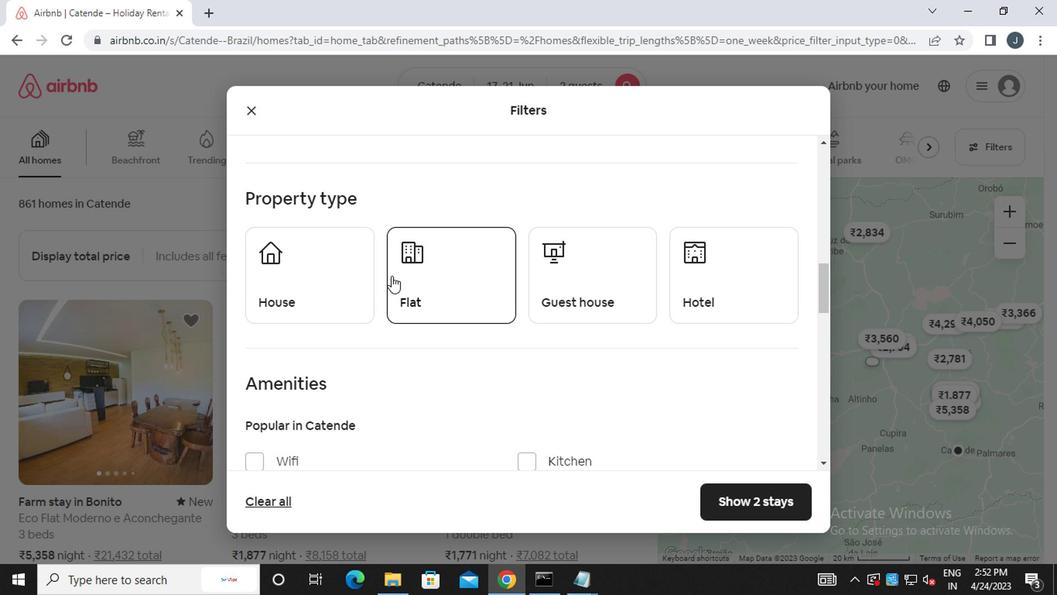 
Action: Mouse scrolled (391, 283) with delta (0, 0)
Screenshot: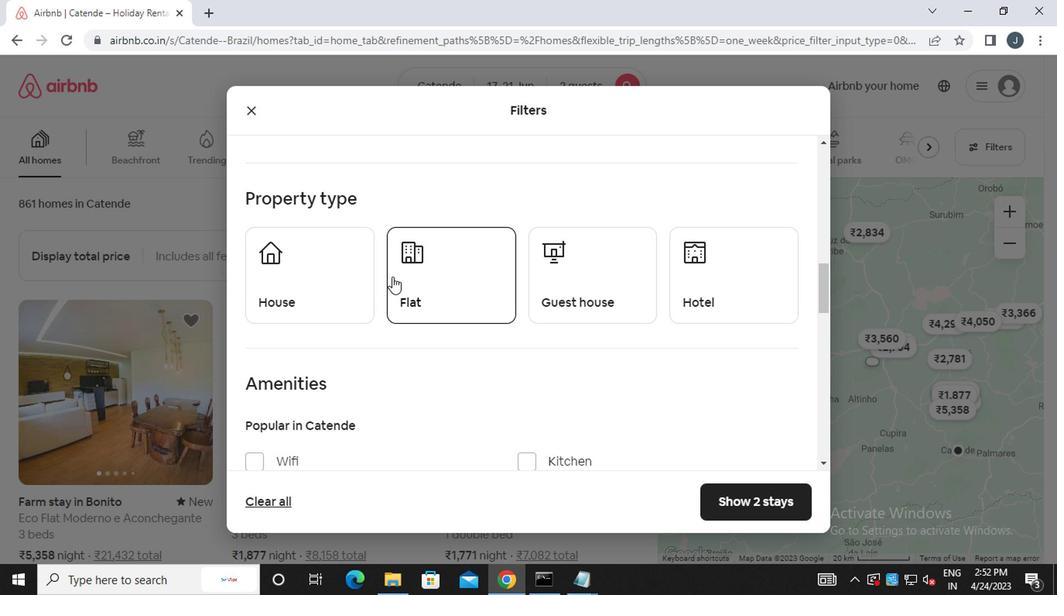 
Action: Mouse moved to (382, 263)
Screenshot: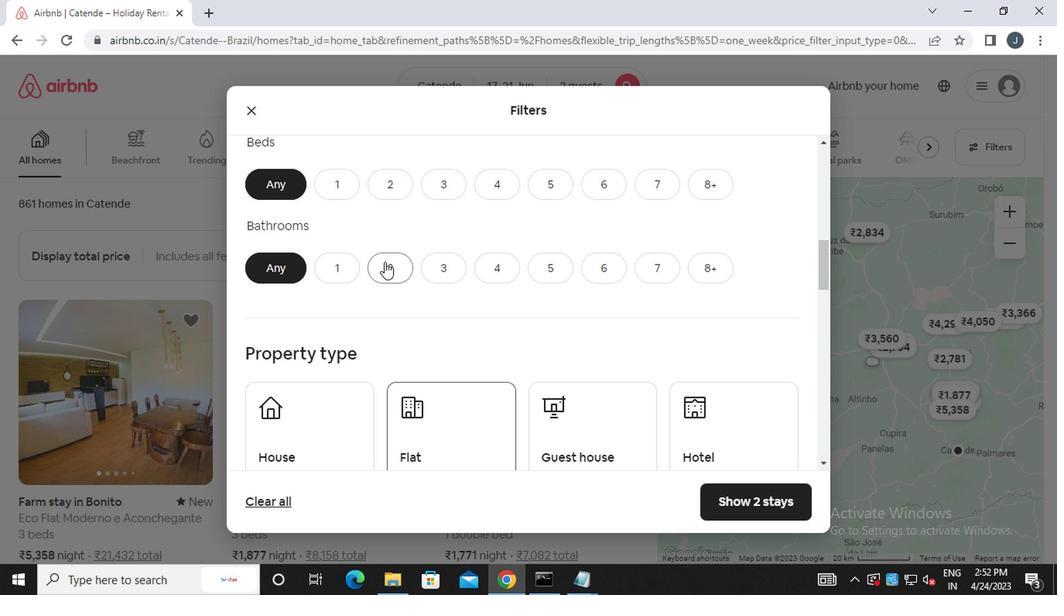 
Action: Mouse scrolled (382, 264) with delta (0, 0)
Screenshot: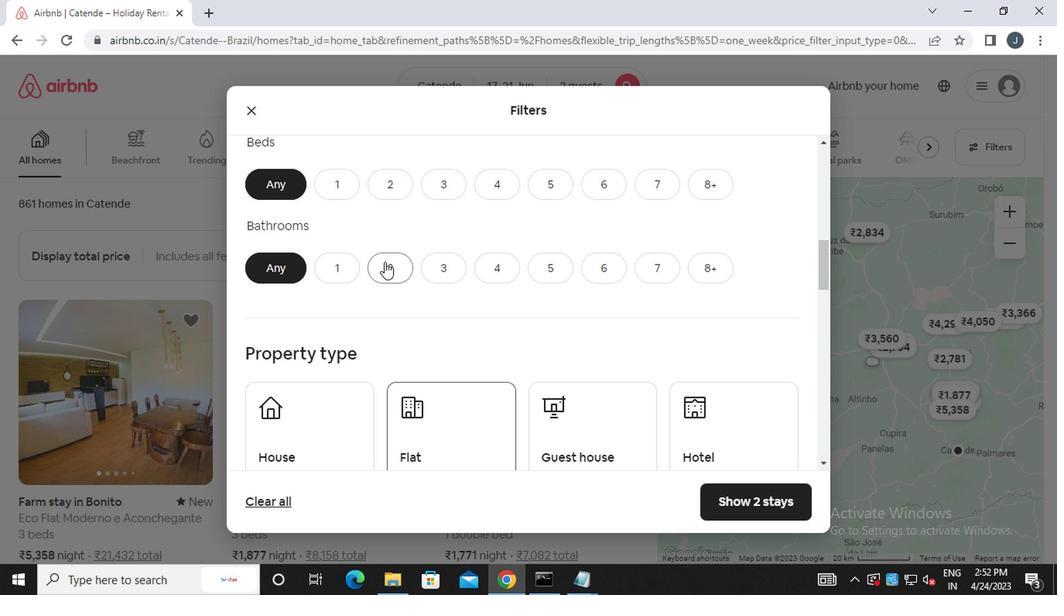 
Action: Mouse scrolled (382, 264) with delta (0, 0)
Screenshot: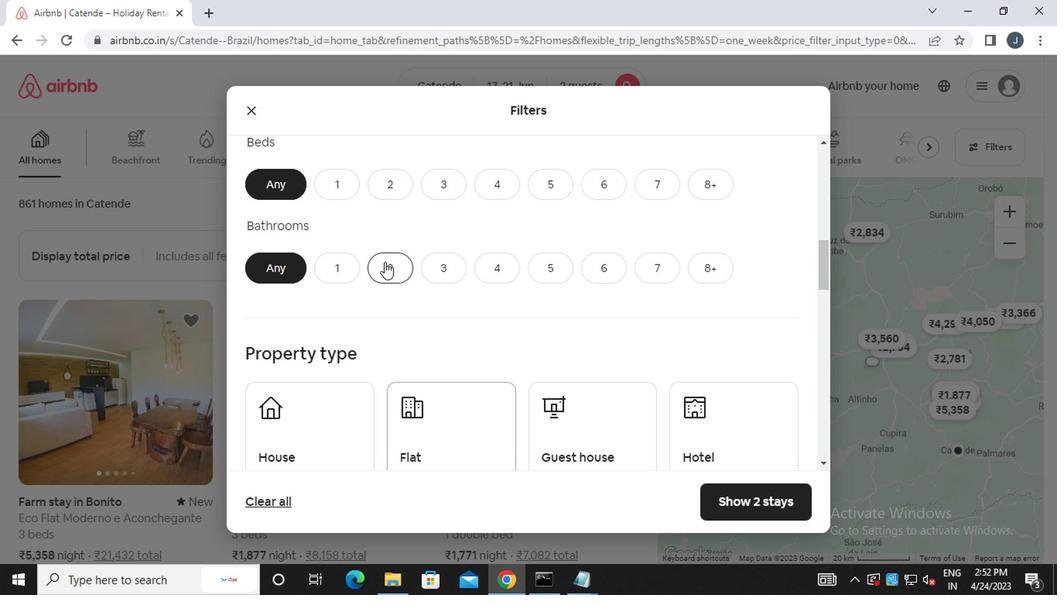 
Action: Mouse moved to (336, 253)
Screenshot: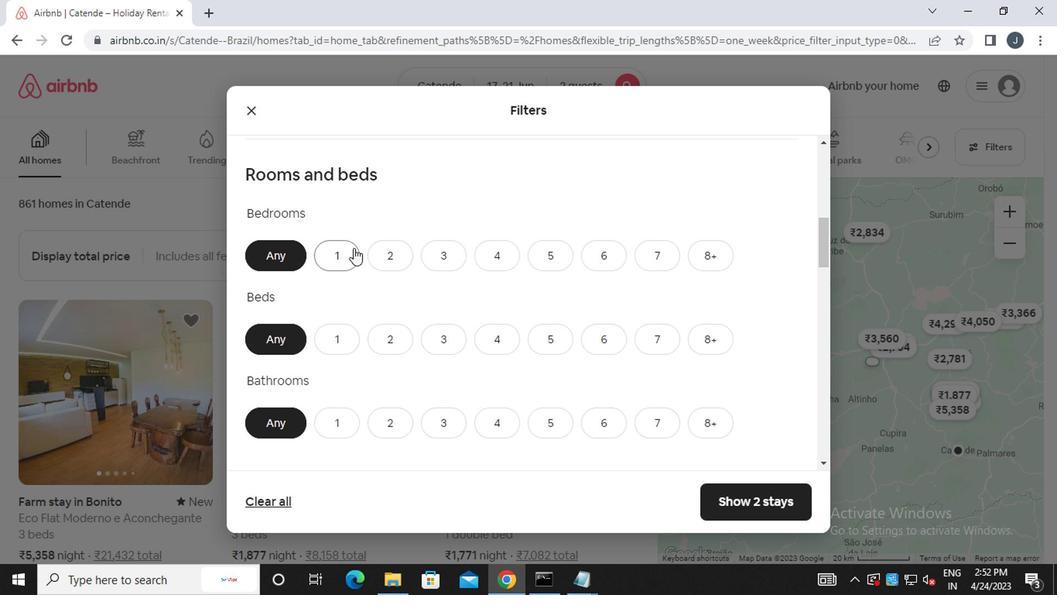 
Action: Mouse pressed left at (336, 253)
Screenshot: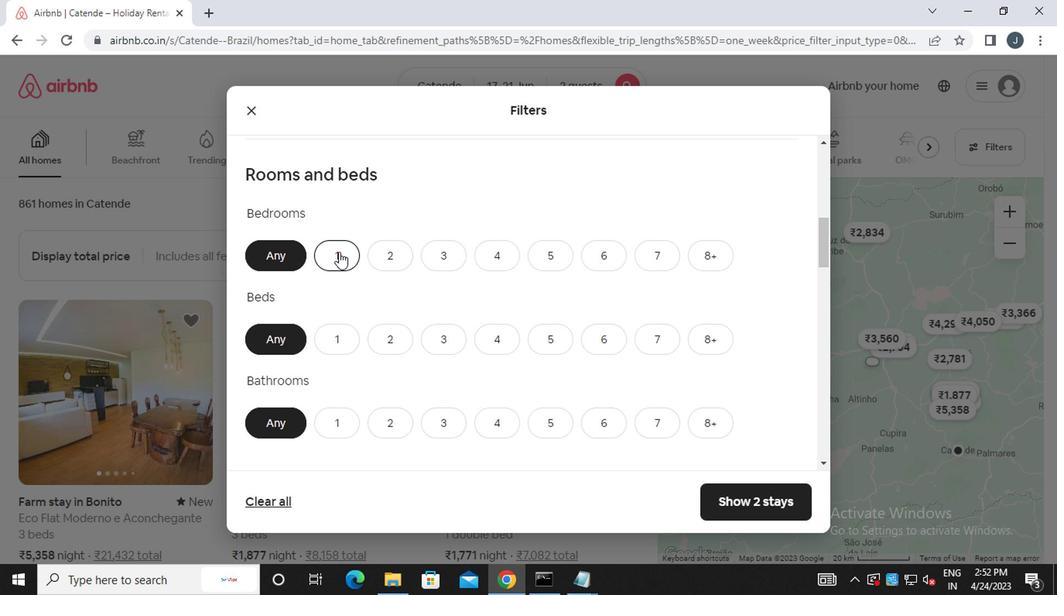 
Action: Mouse moved to (386, 334)
Screenshot: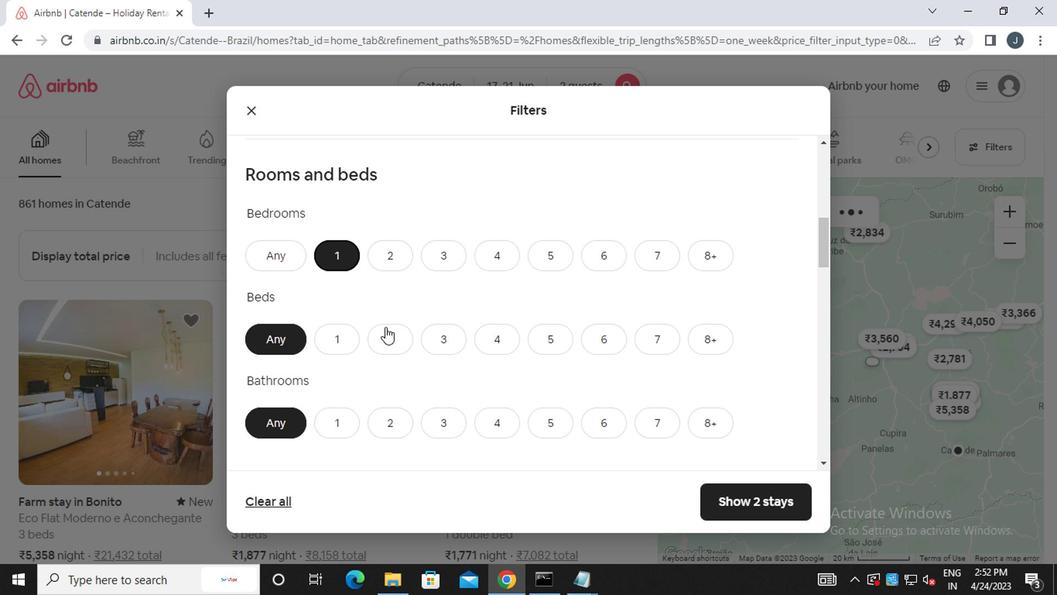 
Action: Mouse pressed left at (386, 334)
Screenshot: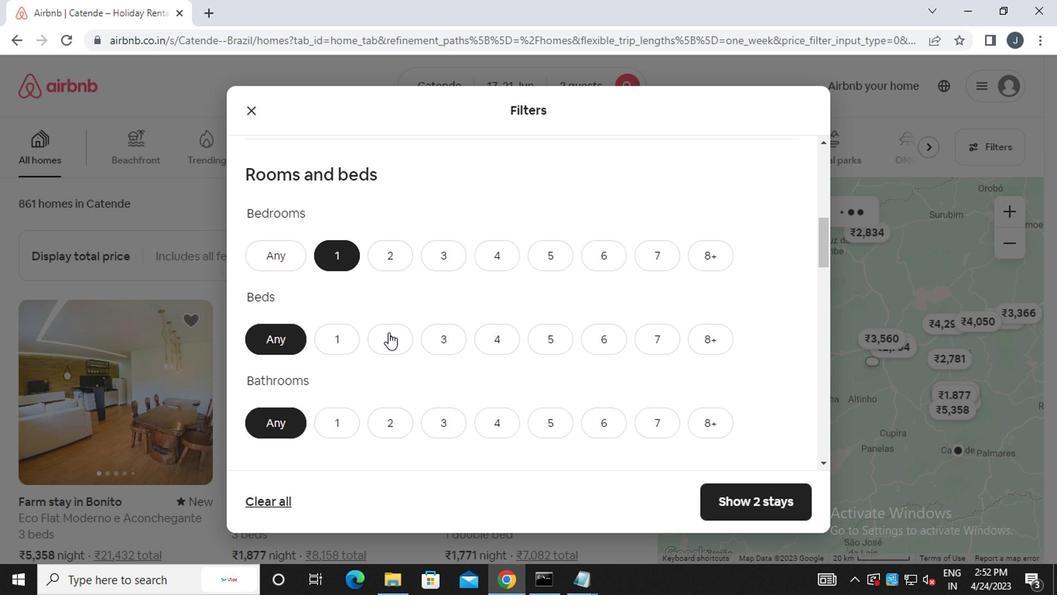 
Action: Mouse moved to (333, 426)
Screenshot: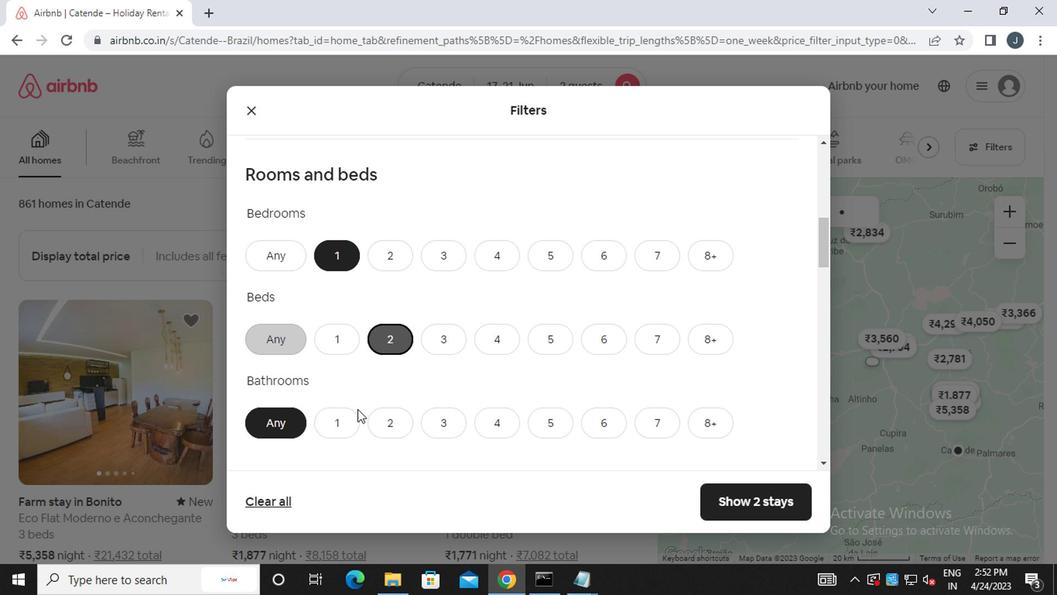 
Action: Mouse pressed left at (333, 426)
Screenshot: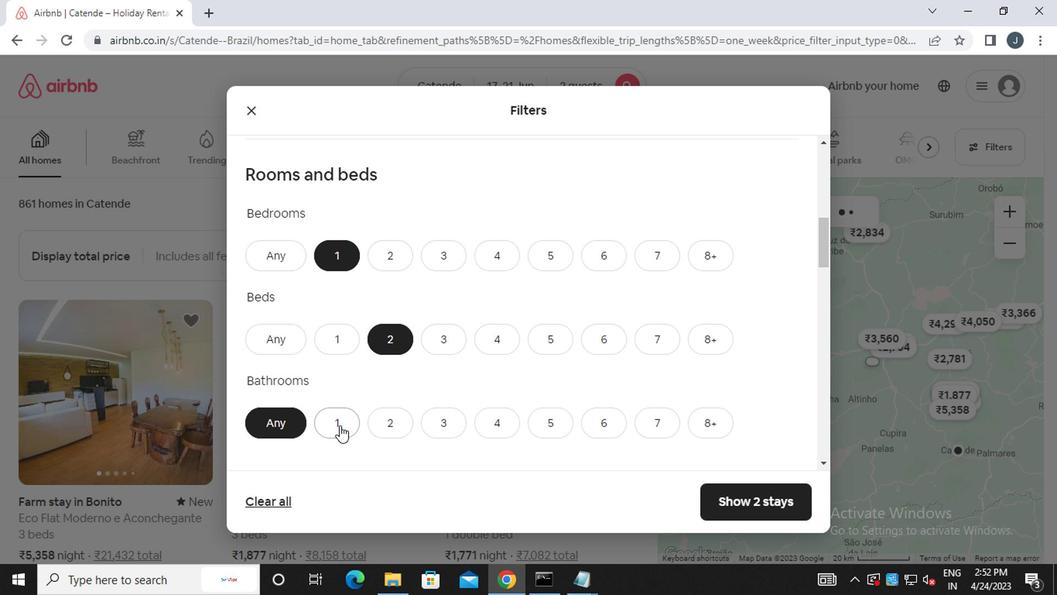 
Action: Mouse scrolled (333, 425) with delta (0, 0)
Screenshot: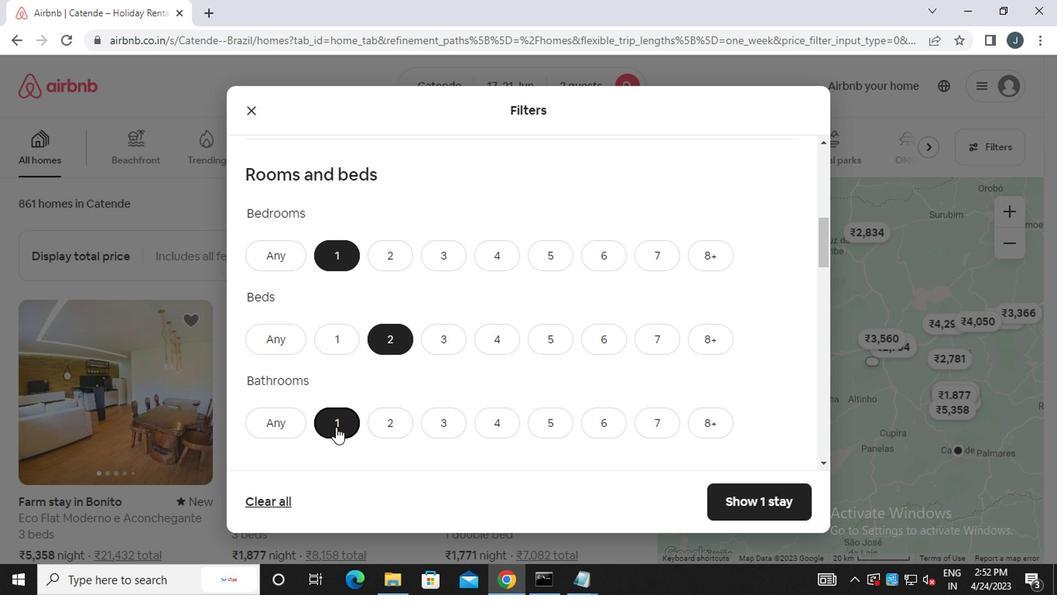
Action: Mouse scrolled (333, 425) with delta (0, 0)
Screenshot: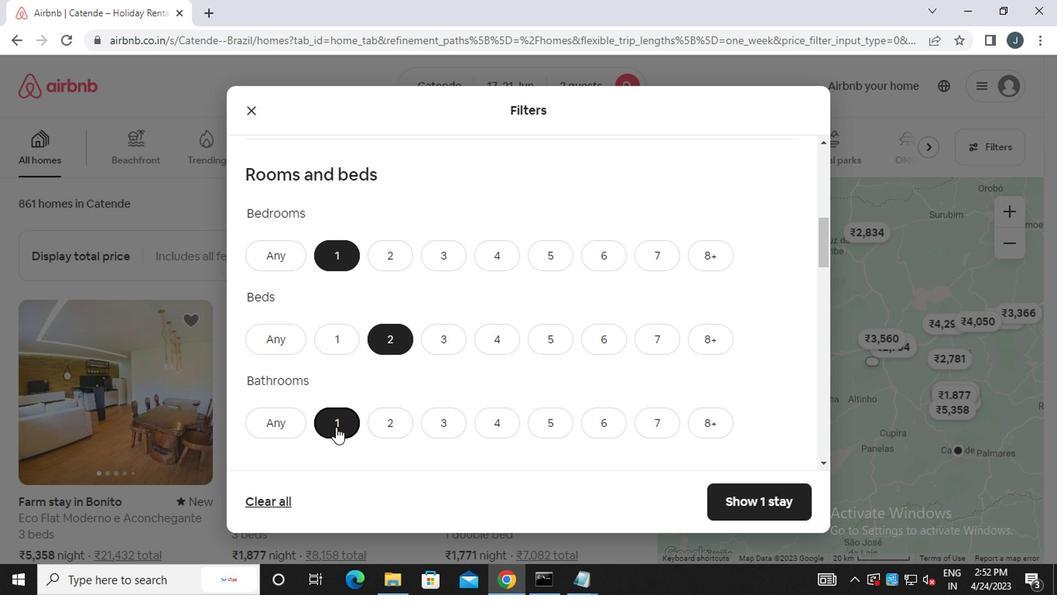 
Action: Mouse moved to (300, 439)
Screenshot: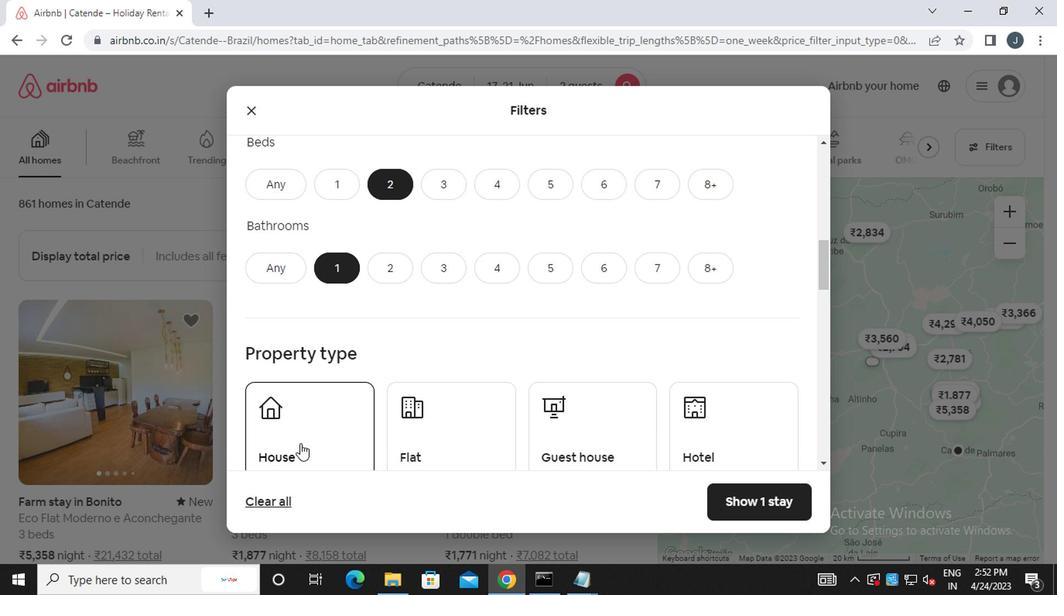 
Action: Mouse pressed left at (300, 439)
Screenshot: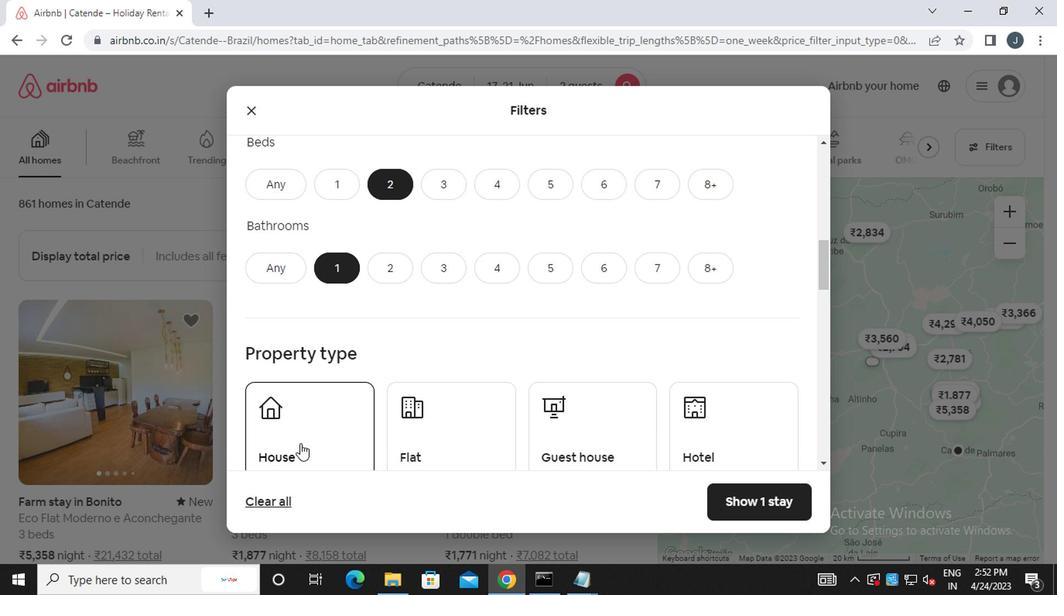 
Action: Mouse moved to (401, 431)
Screenshot: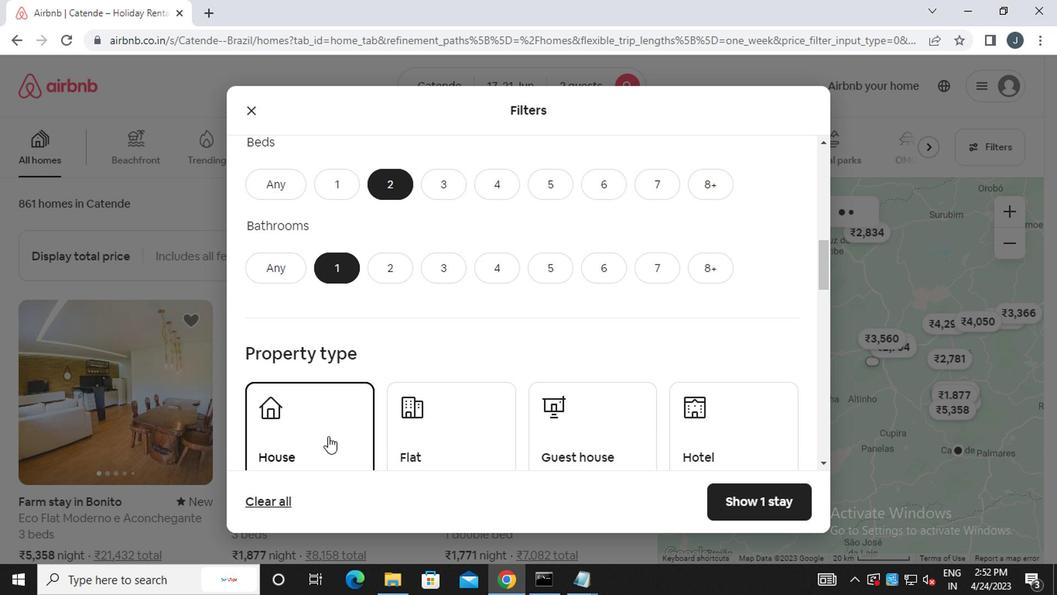 
Action: Mouse pressed left at (401, 431)
Screenshot: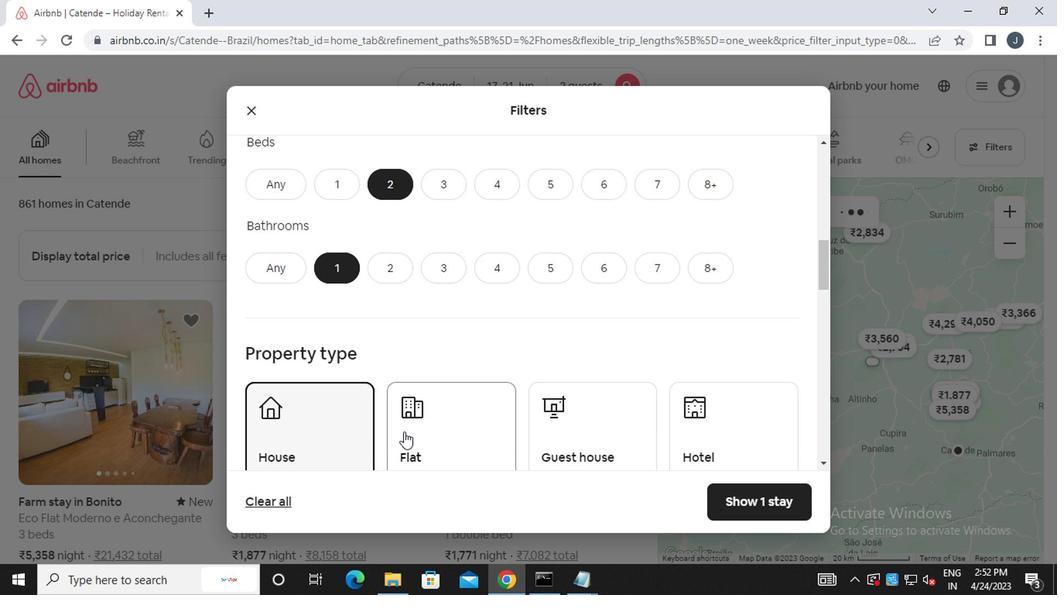 
Action: Mouse moved to (582, 441)
Screenshot: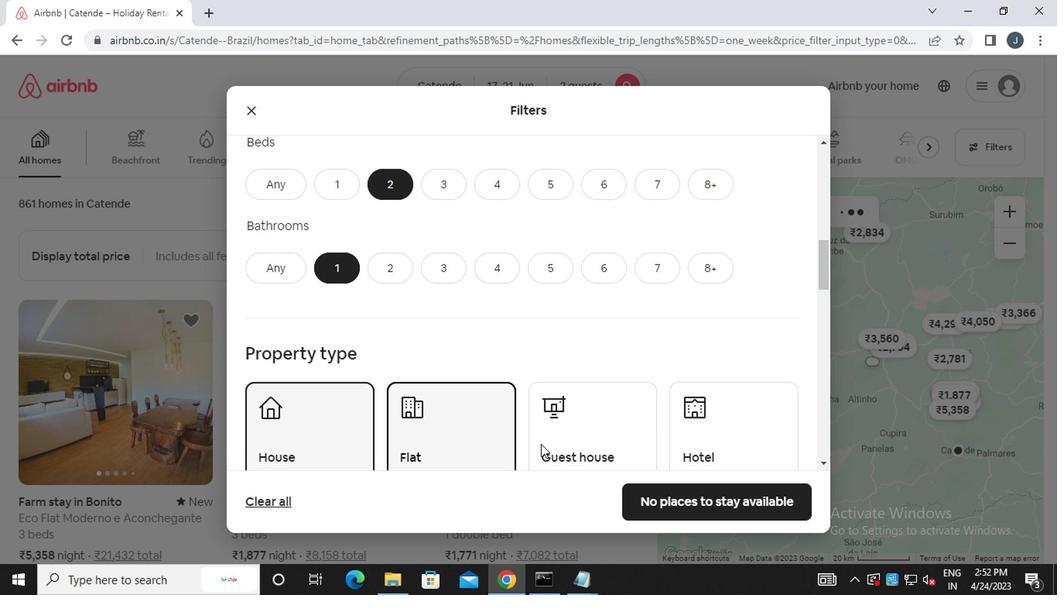 
Action: Mouse pressed left at (582, 441)
Screenshot: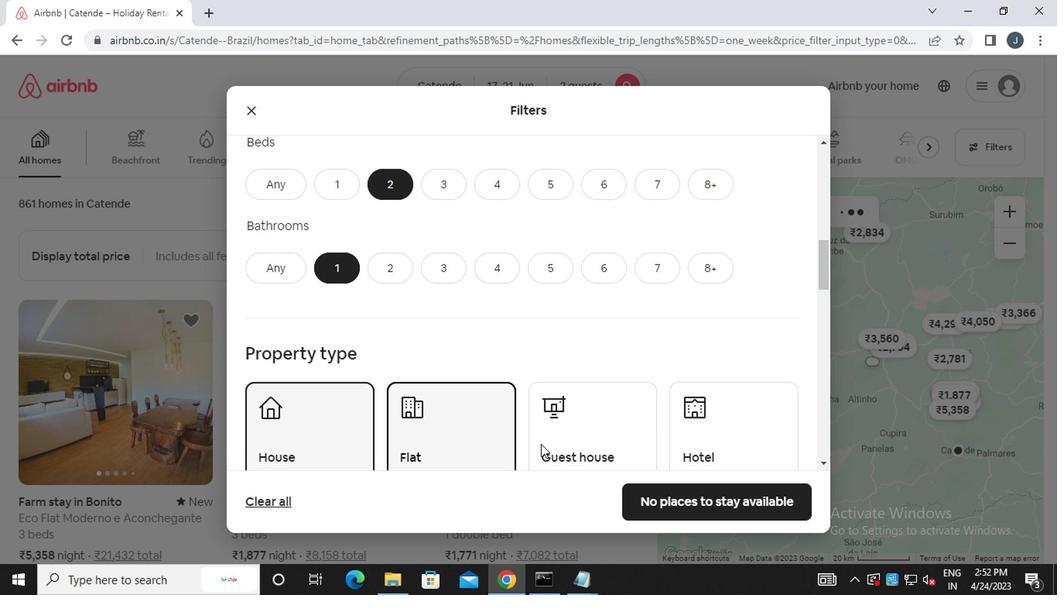
Action: Mouse moved to (583, 441)
Screenshot: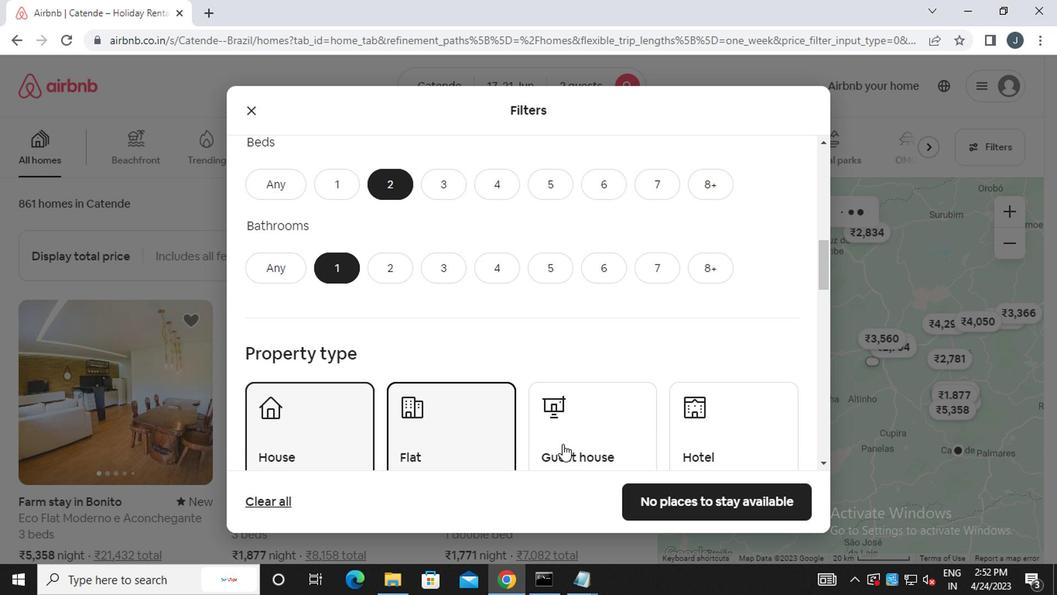
Action: Mouse scrolled (583, 441) with delta (0, 0)
Screenshot: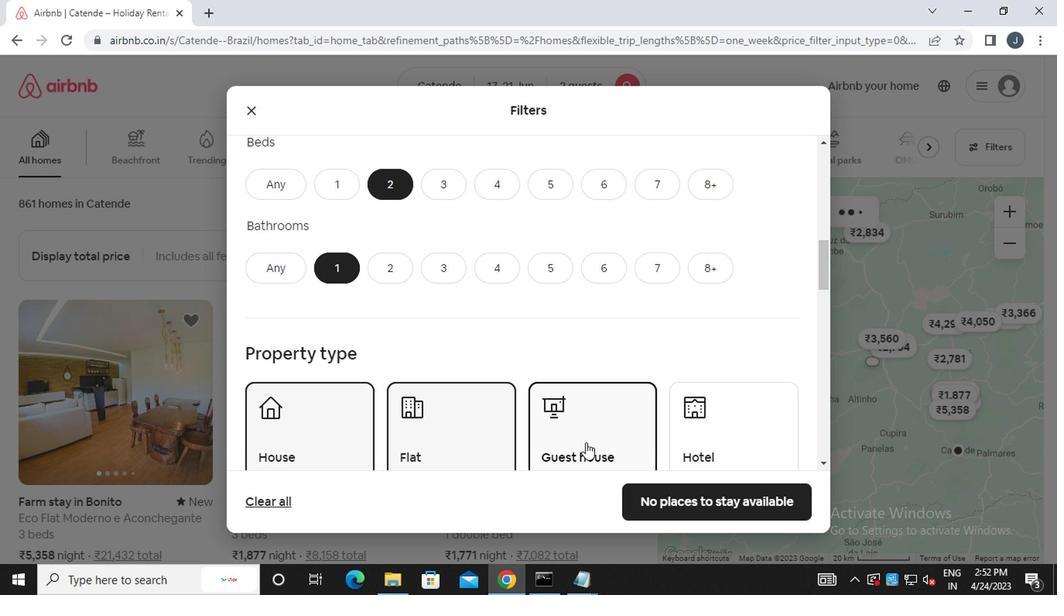 
Action: Mouse scrolled (583, 441) with delta (0, 0)
Screenshot: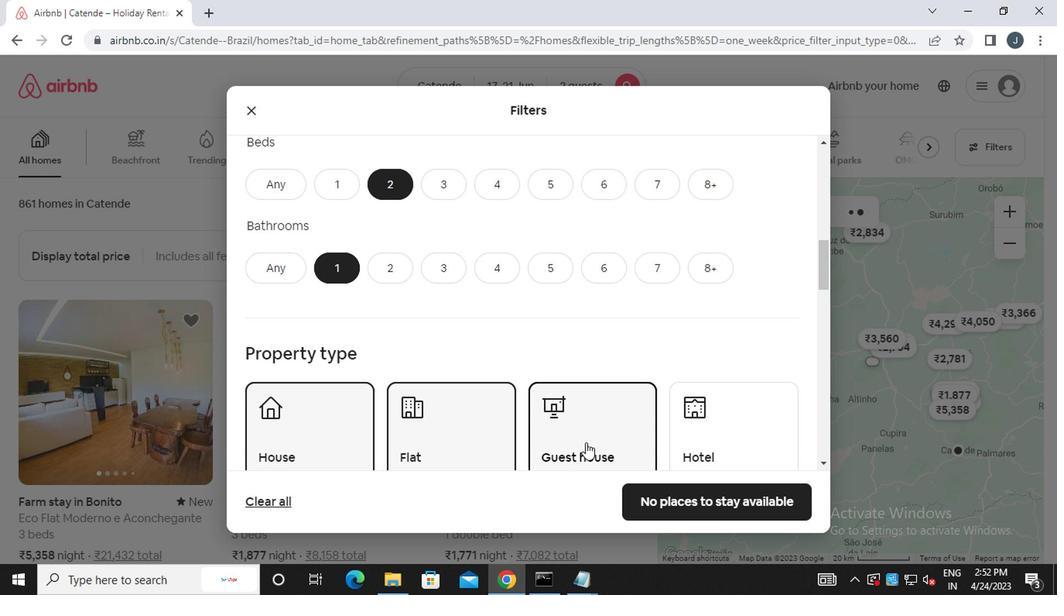 
Action: Mouse scrolled (583, 441) with delta (0, 0)
Screenshot: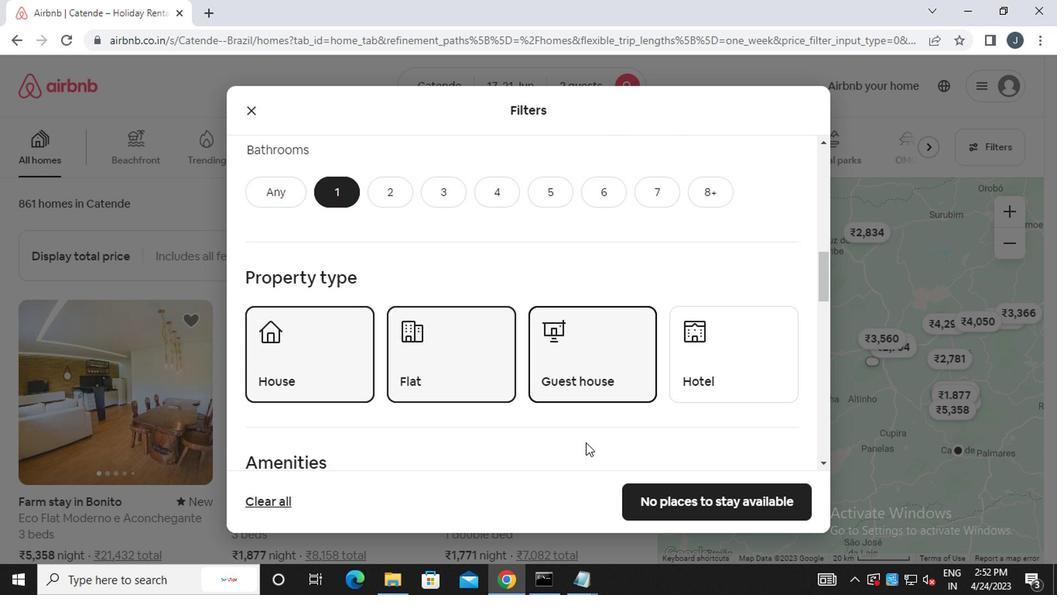 
Action: Mouse scrolled (583, 441) with delta (0, 0)
Screenshot: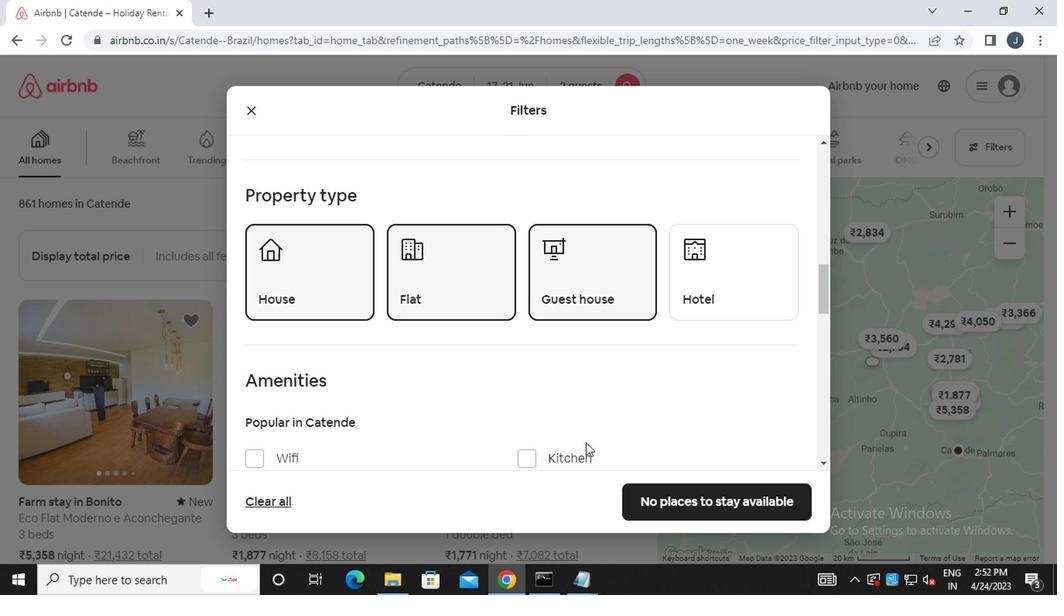 
Action: Mouse scrolled (583, 441) with delta (0, 0)
Screenshot: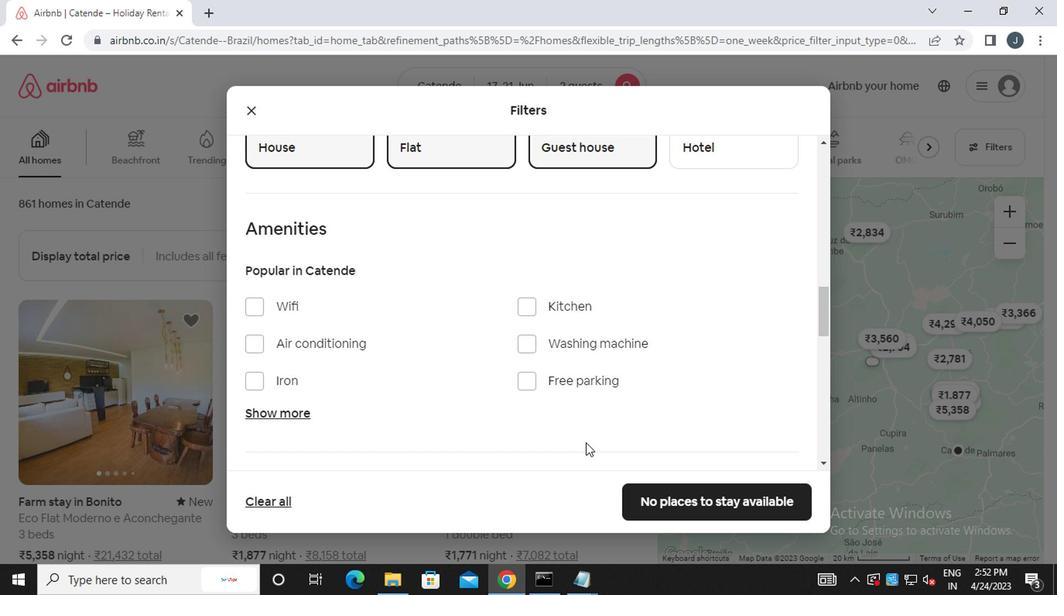 
Action: Mouse scrolled (583, 441) with delta (0, 0)
Screenshot: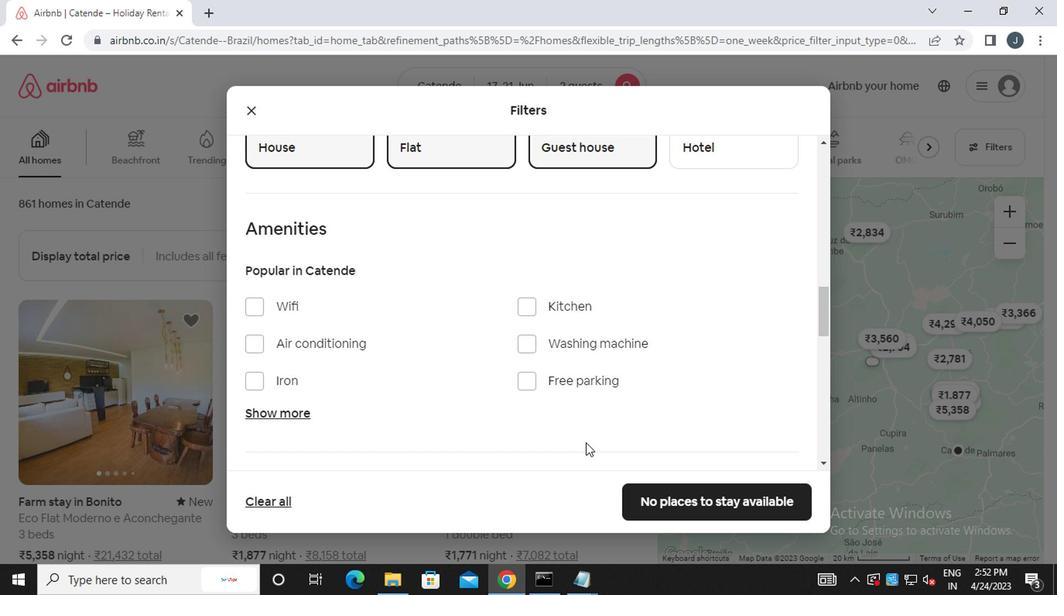 
Action: Mouse moved to (382, 419)
Screenshot: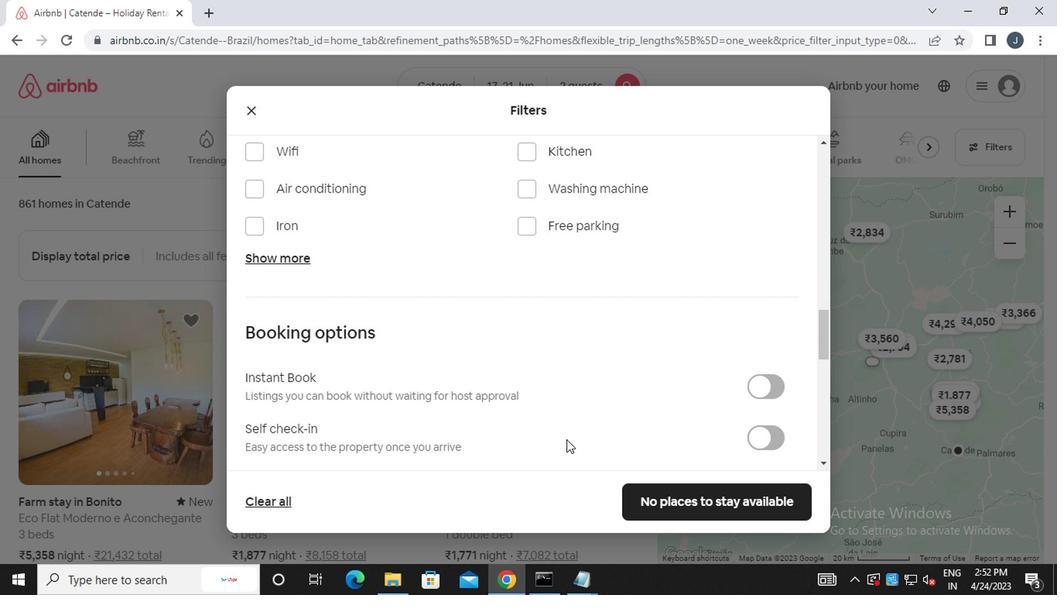 
Action: Mouse scrolled (382, 420) with delta (0, 0)
Screenshot: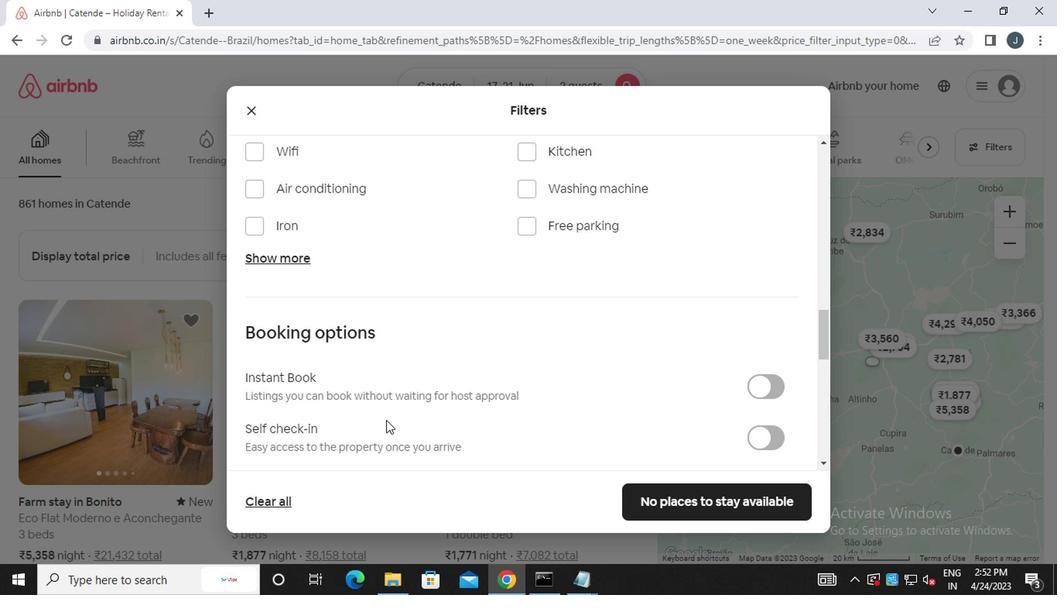
Action: Mouse moved to (274, 235)
Screenshot: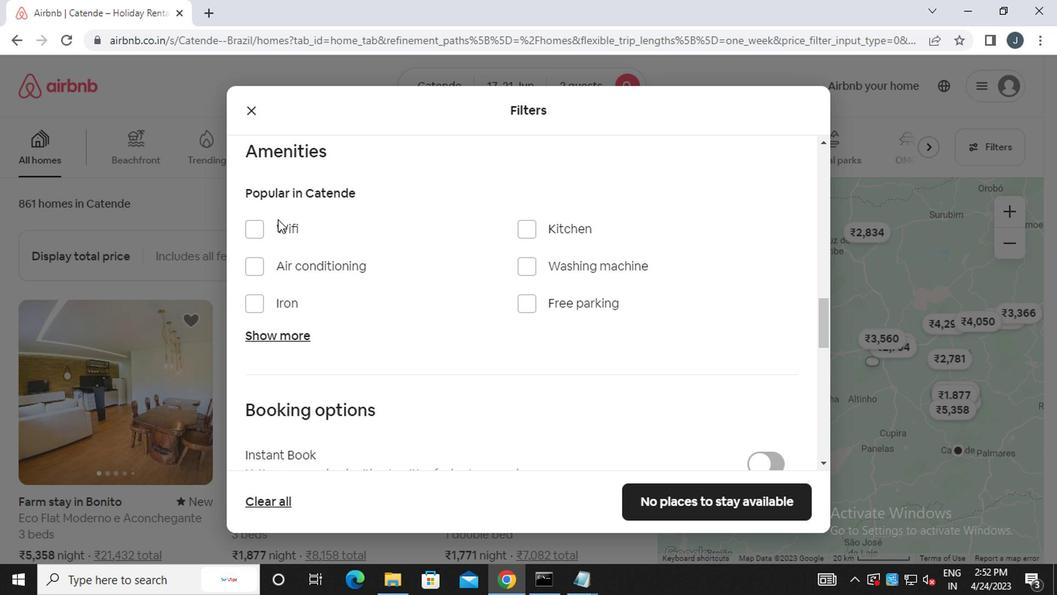 
Action: Mouse pressed left at (274, 235)
Screenshot: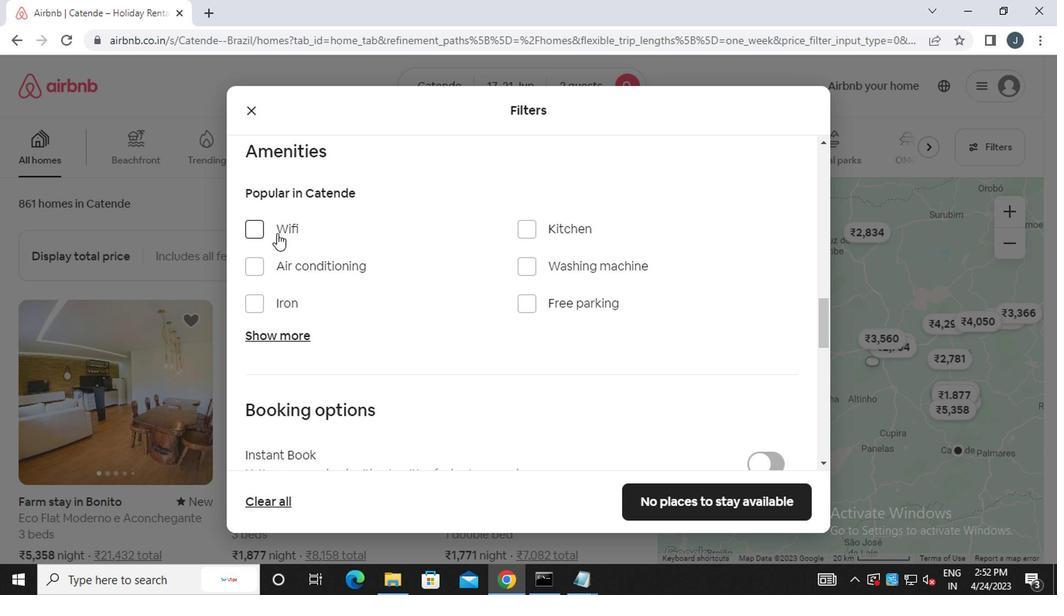 
Action: Mouse moved to (450, 313)
Screenshot: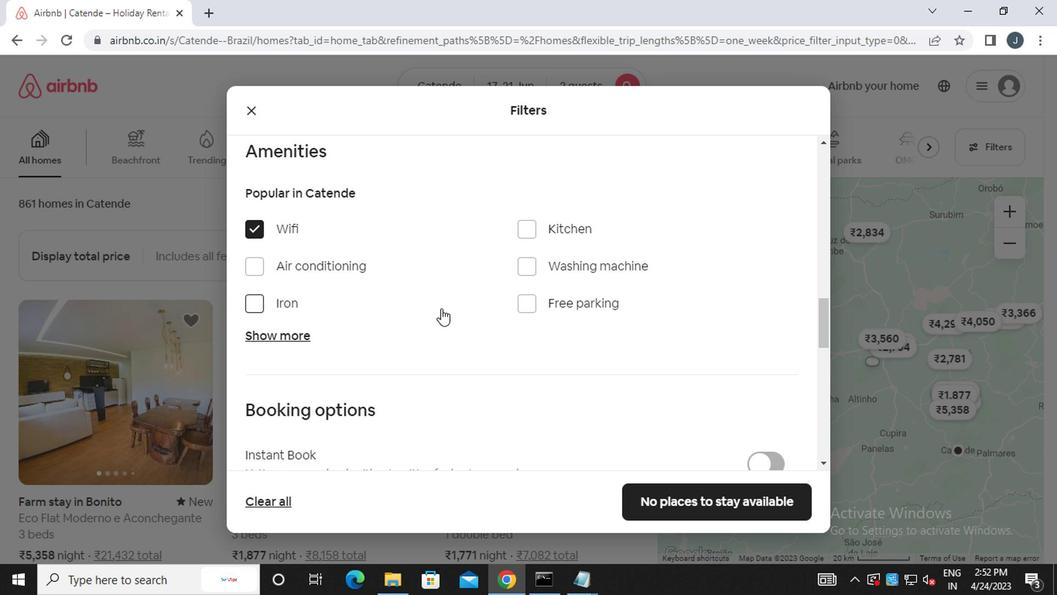 
Action: Mouse scrolled (450, 312) with delta (0, 0)
Screenshot: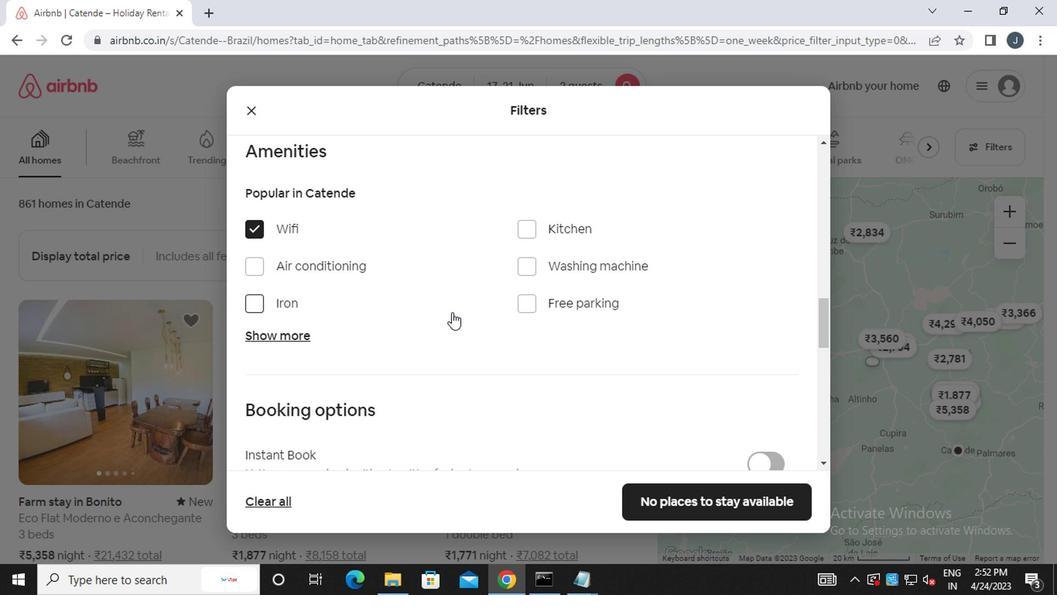 
Action: Mouse scrolled (450, 312) with delta (0, 0)
Screenshot: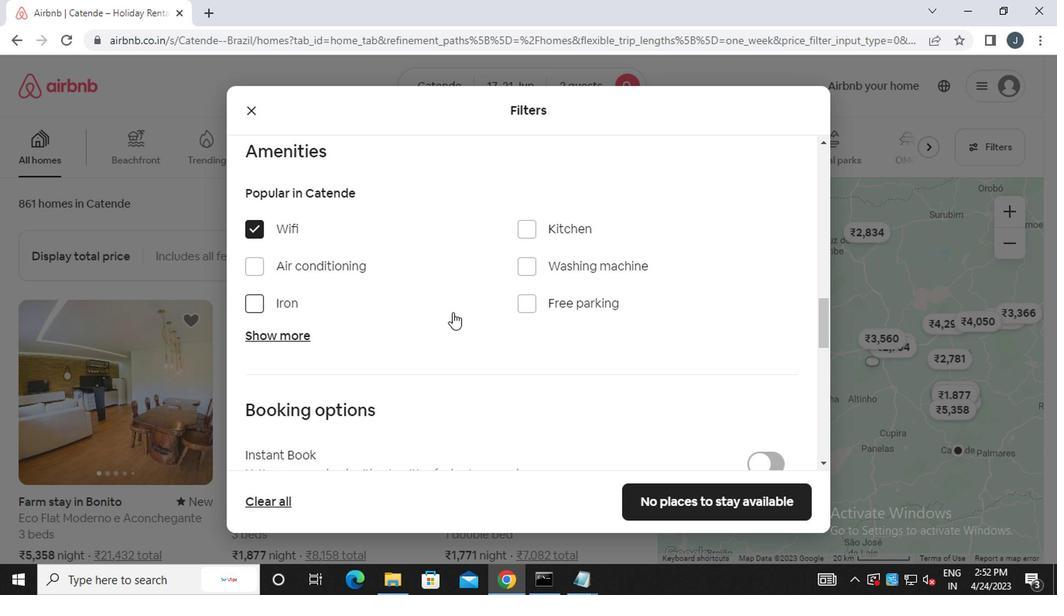
Action: Mouse moved to (456, 319)
Screenshot: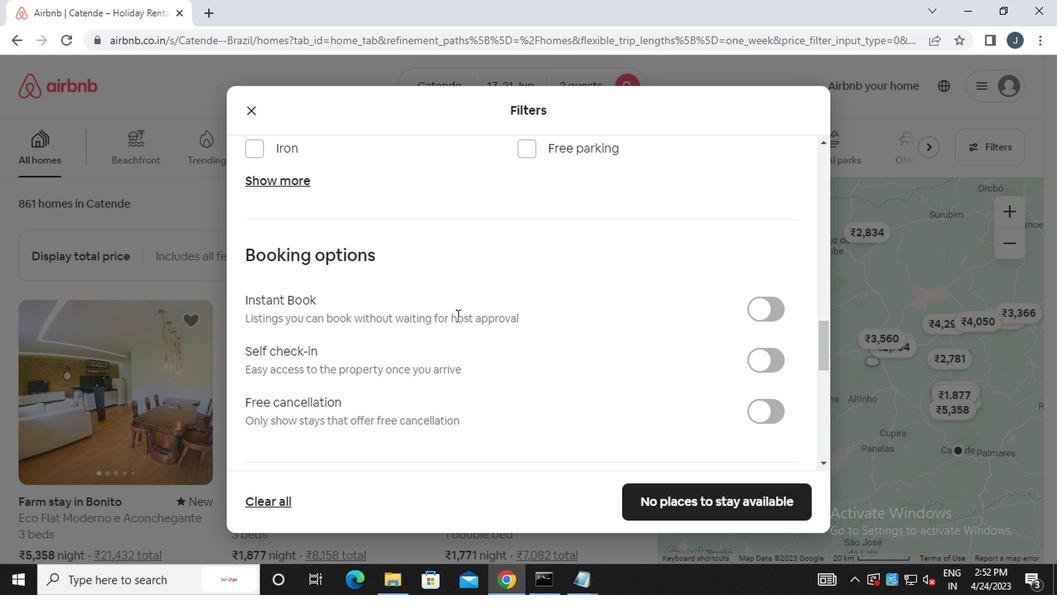
Action: Mouse scrolled (456, 318) with delta (0, 0)
Screenshot: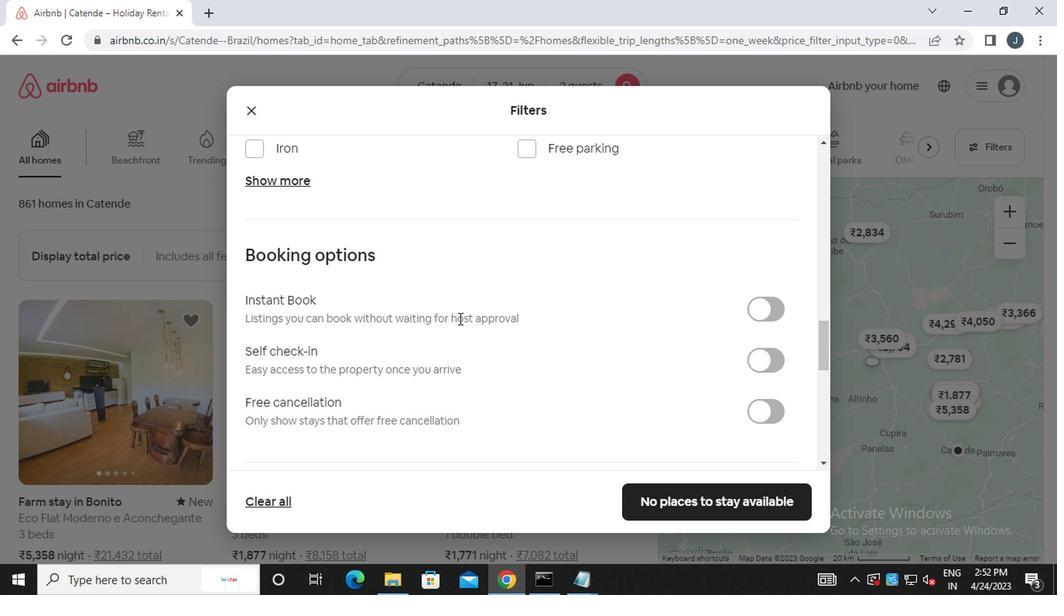 
Action: Mouse moved to (758, 285)
Screenshot: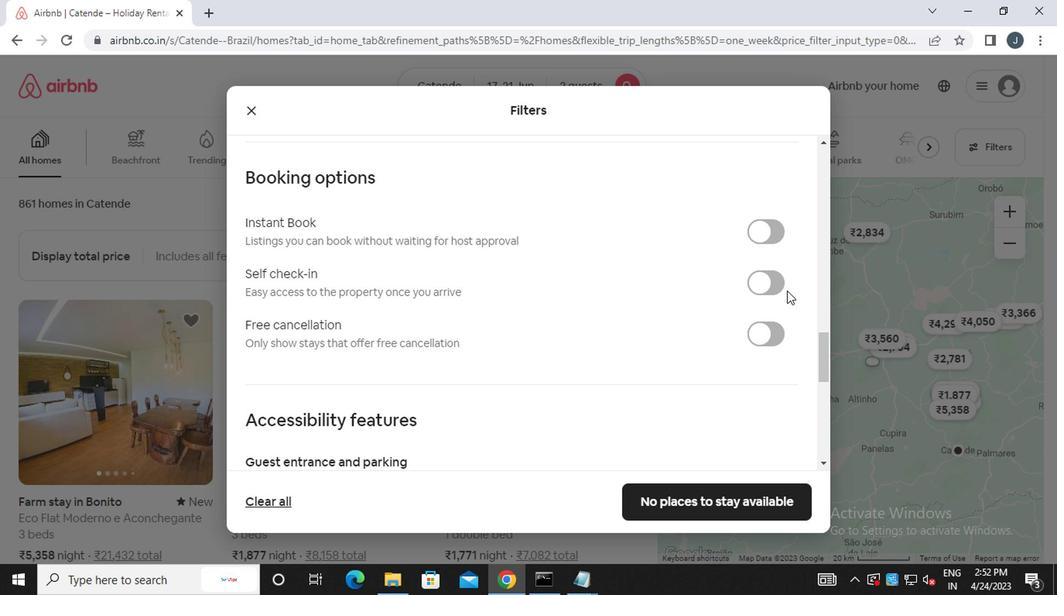 
Action: Mouse pressed left at (758, 285)
Screenshot: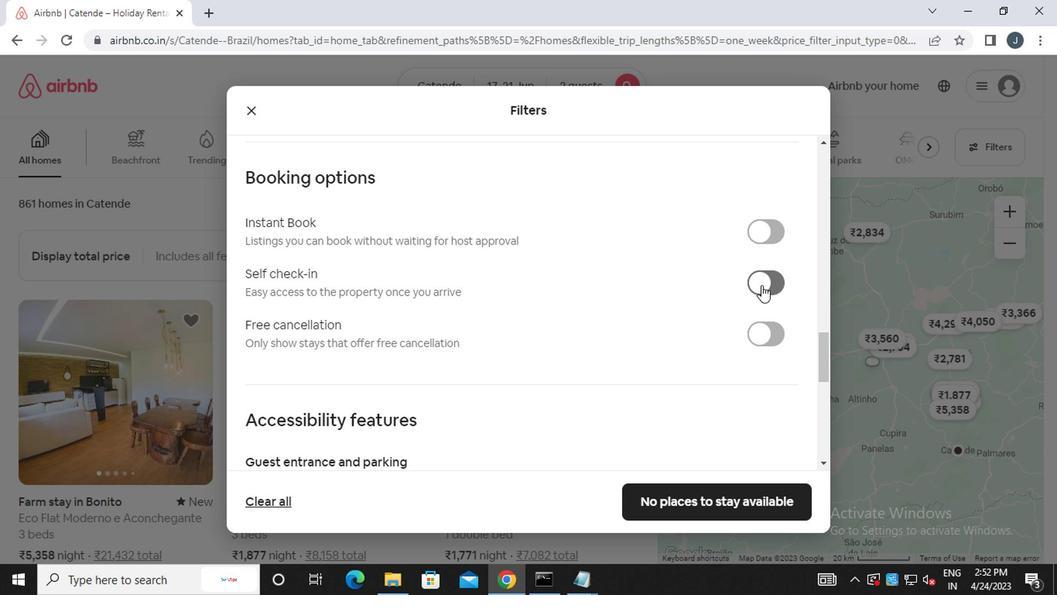
Action: Mouse moved to (700, 309)
Screenshot: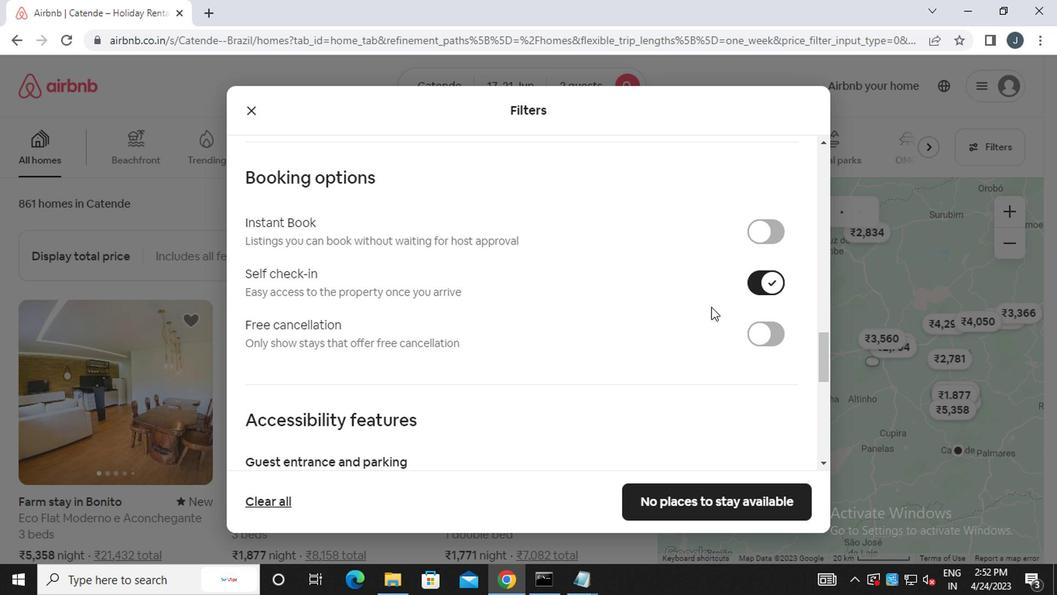 
Action: Mouse scrolled (700, 309) with delta (0, 0)
Screenshot: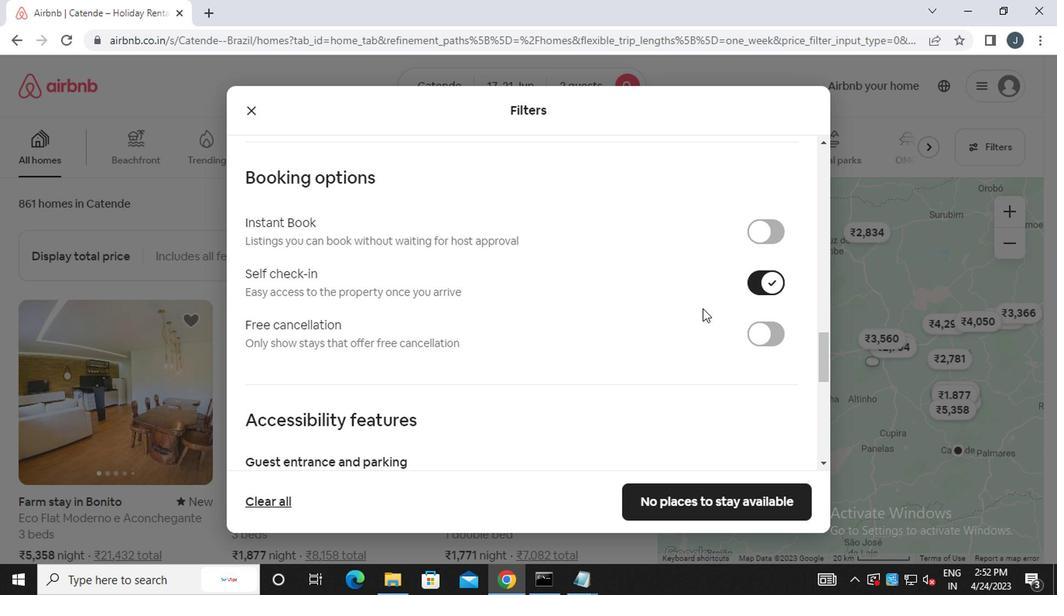 
Action: Mouse scrolled (700, 309) with delta (0, 0)
Screenshot: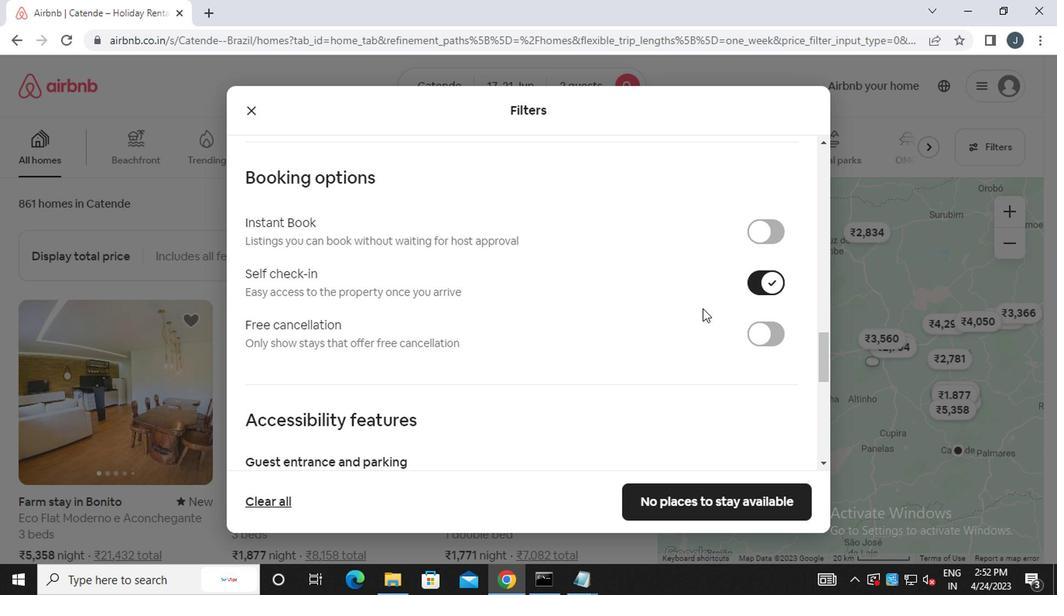 
Action: Mouse scrolled (700, 309) with delta (0, 0)
Screenshot: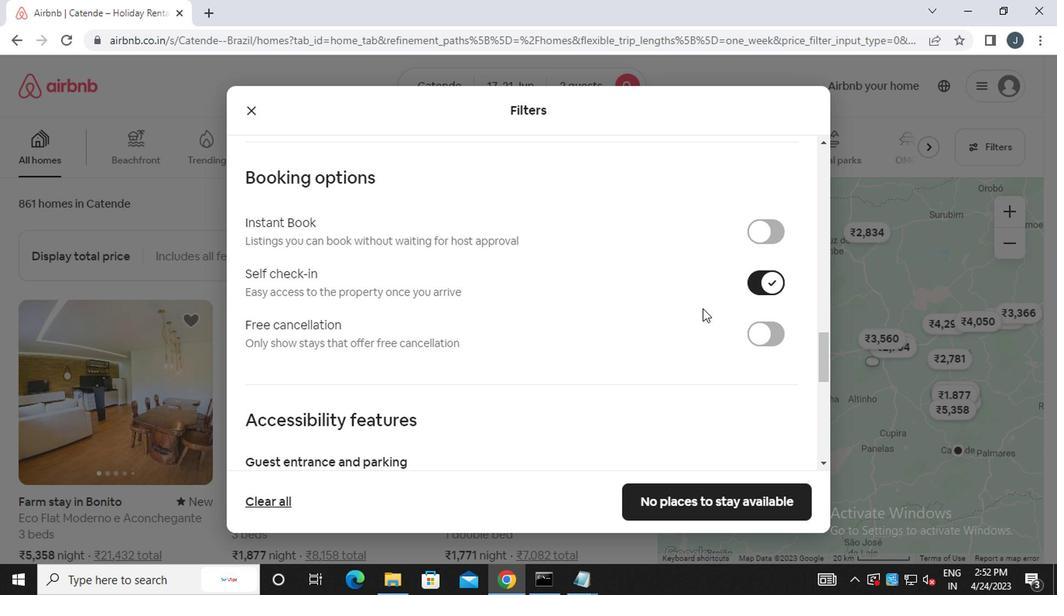 
Action: Mouse scrolled (700, 309) with delta (0, 0)
Screenshot: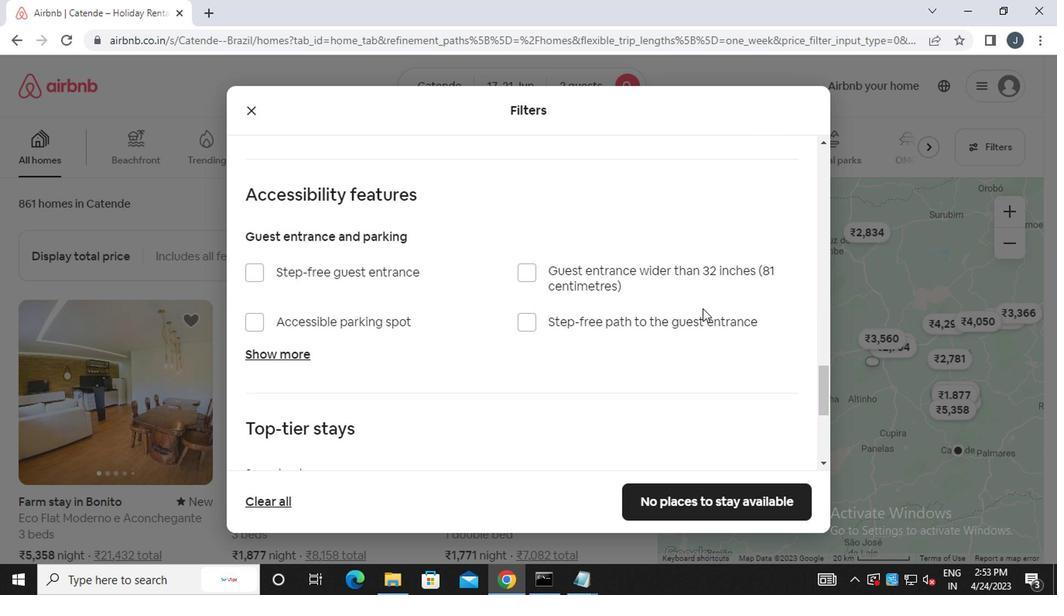 
Action: Mouse scrolled (700, 309) with delta (0, 0)
Screenshot: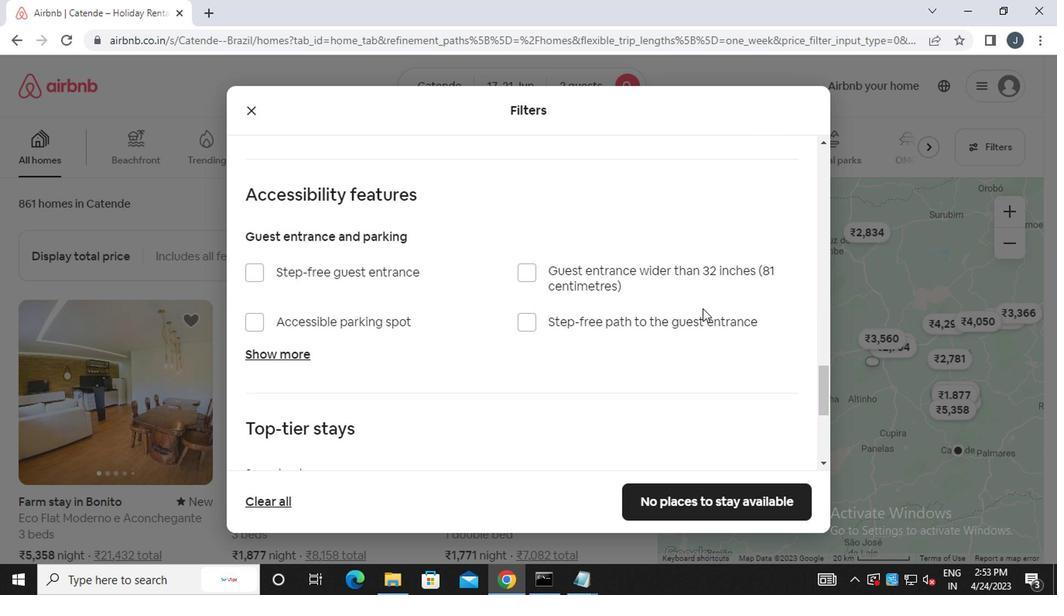 
Action: Mouse scrolled (700, 309) with delta (0, 0)
Screenshot: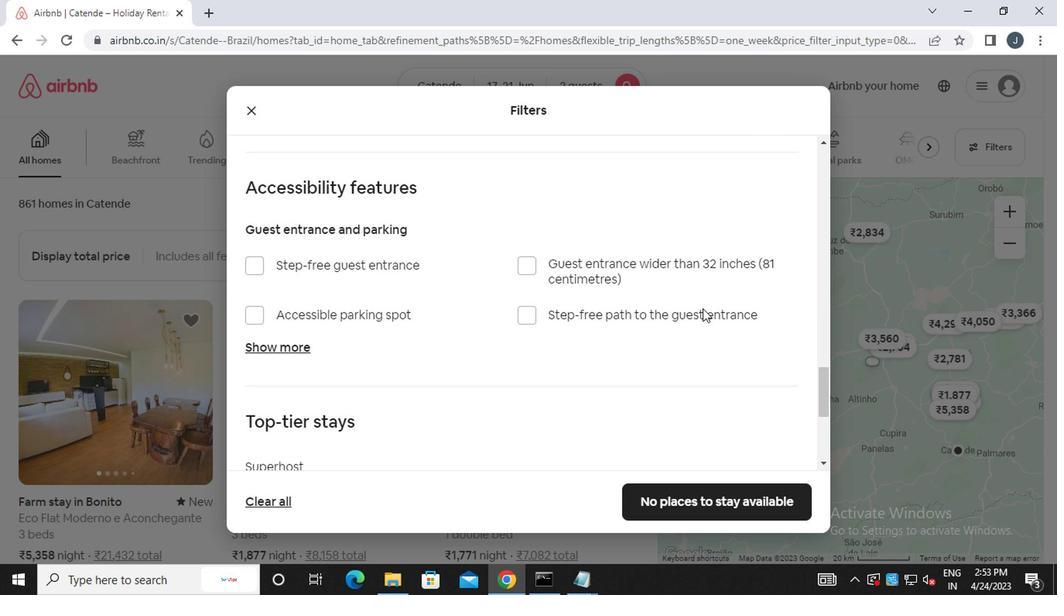 
Action: Mouse moved to (608, 318)
Screenshot: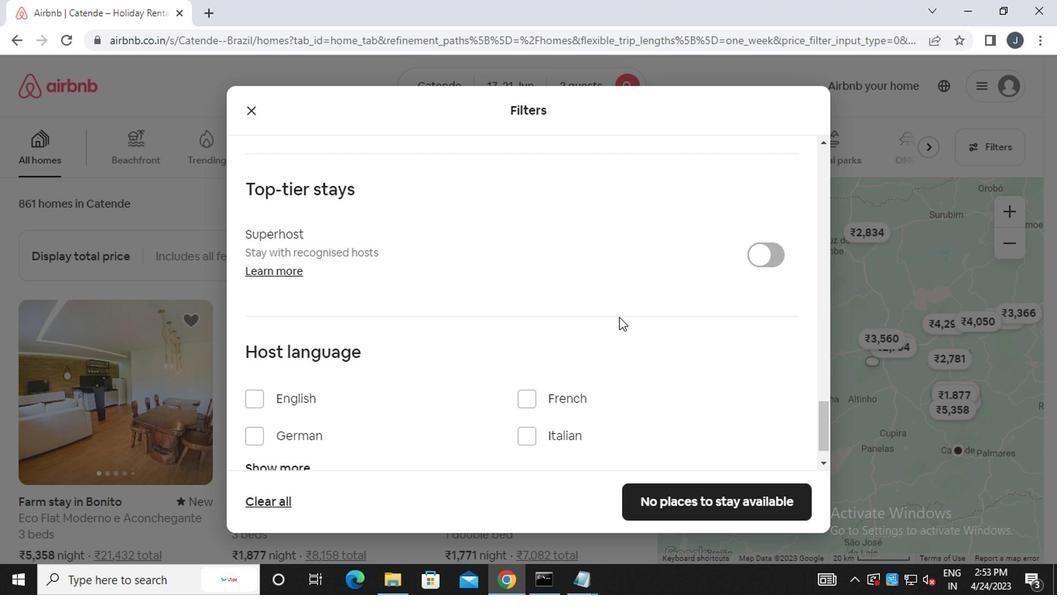 
Action: Mouse scrolled (608, 317) with delta (0, -1)
Screenshot: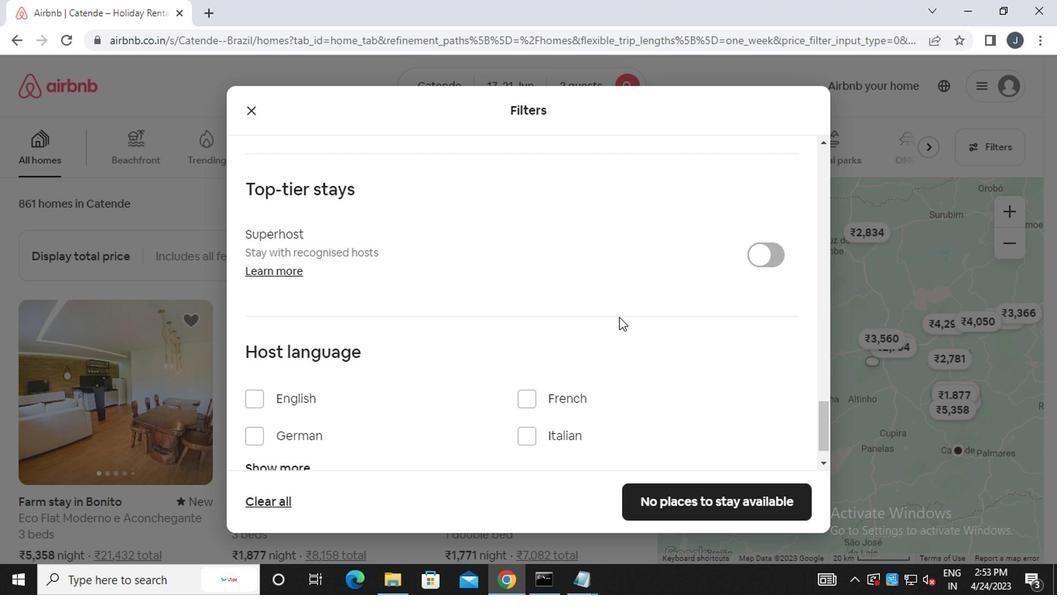 
Action: Mouse moved to (607, 318)
Screenshot: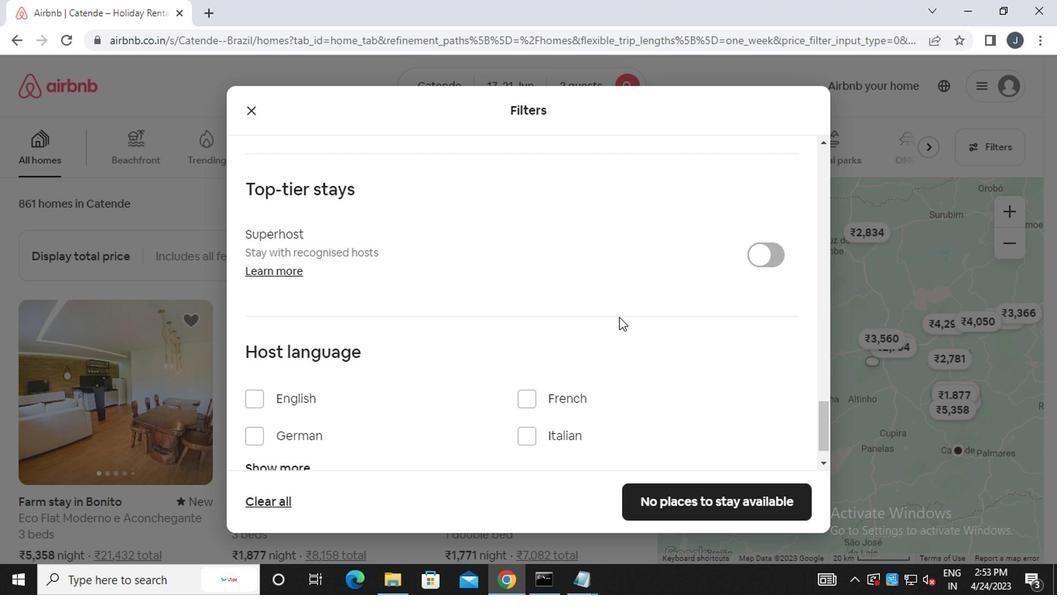 
Action: Mouse scrolled (607, 317) with delta (0, -1)
Screenshot: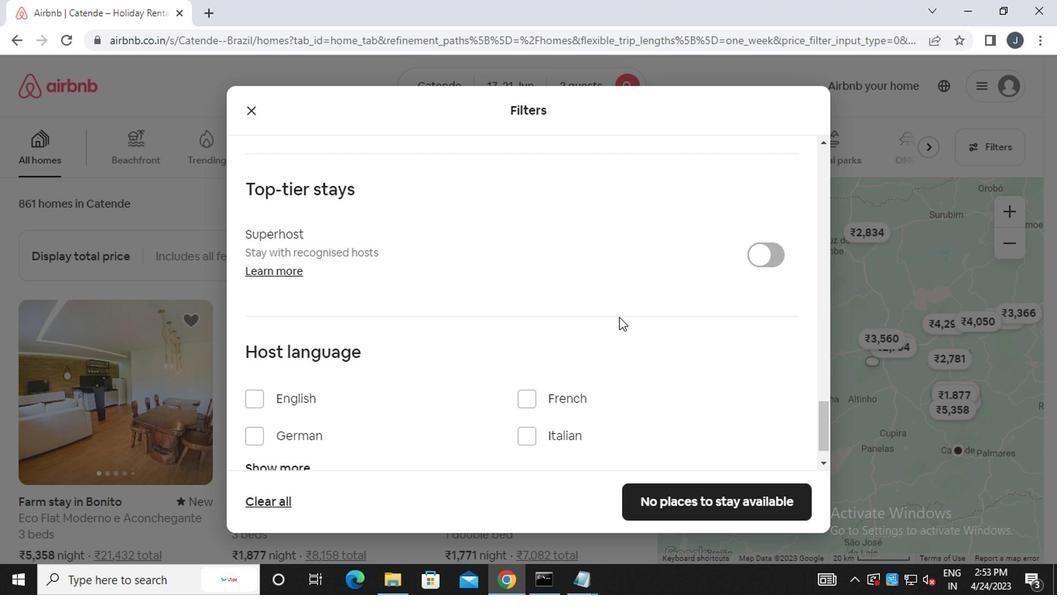 
Action: Mouse scrolled (607, 317) with delta (0, -1)
Screenshot: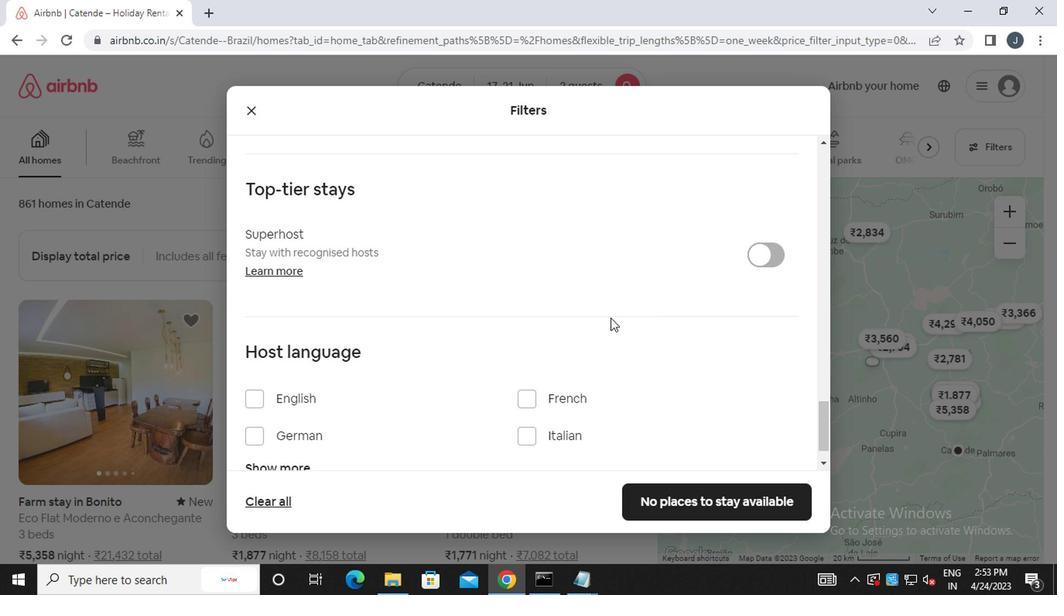 
Action: Mouse moved to (296, 428)
Screenshot: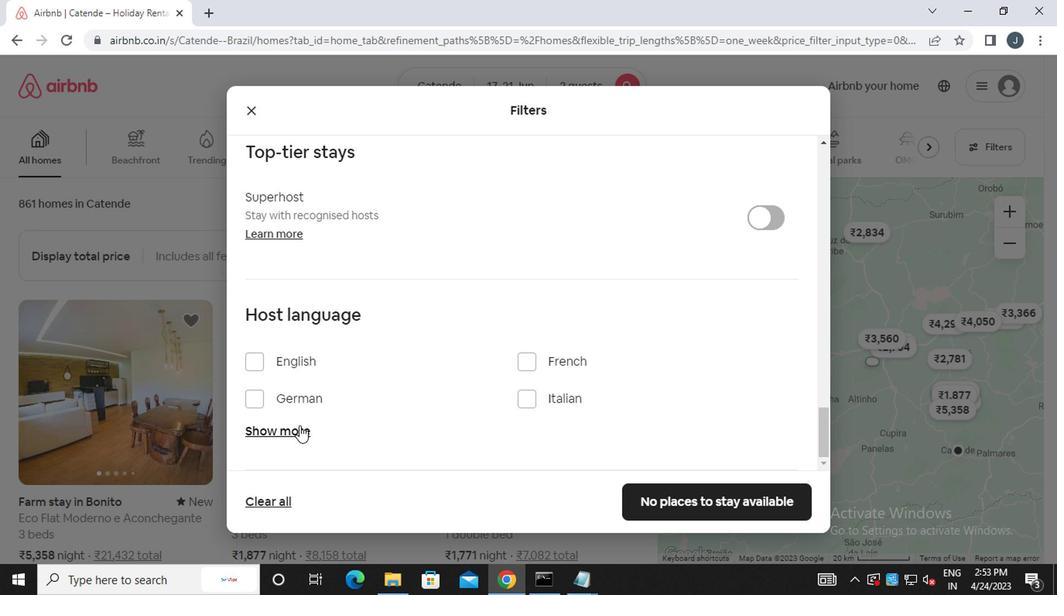 
Action: Mouse pressed left at (296, 428)
Screenshot: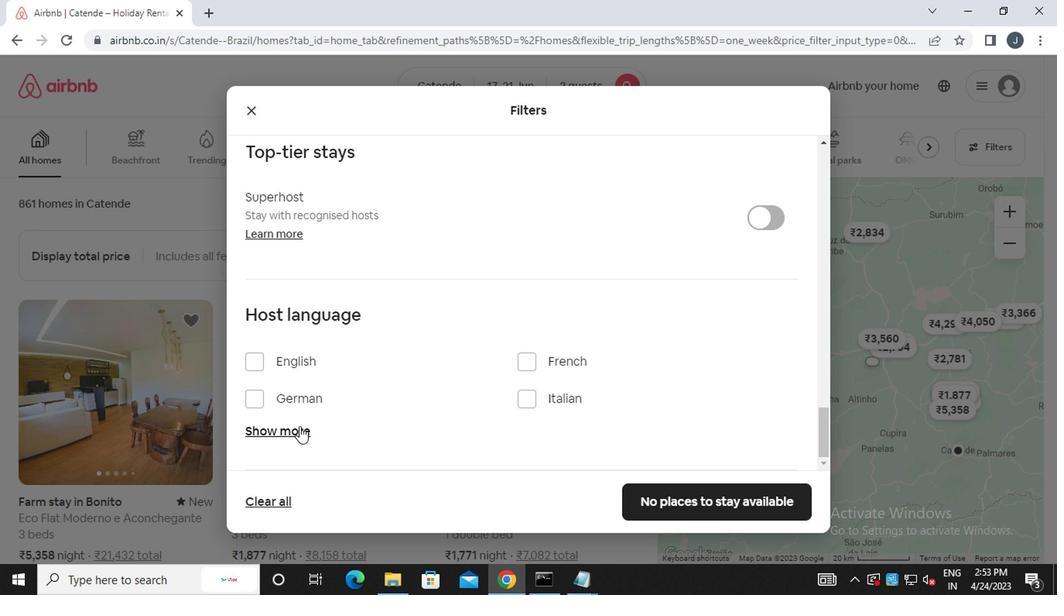 
Action: Mouse moved to (310, 431)
Screenshot: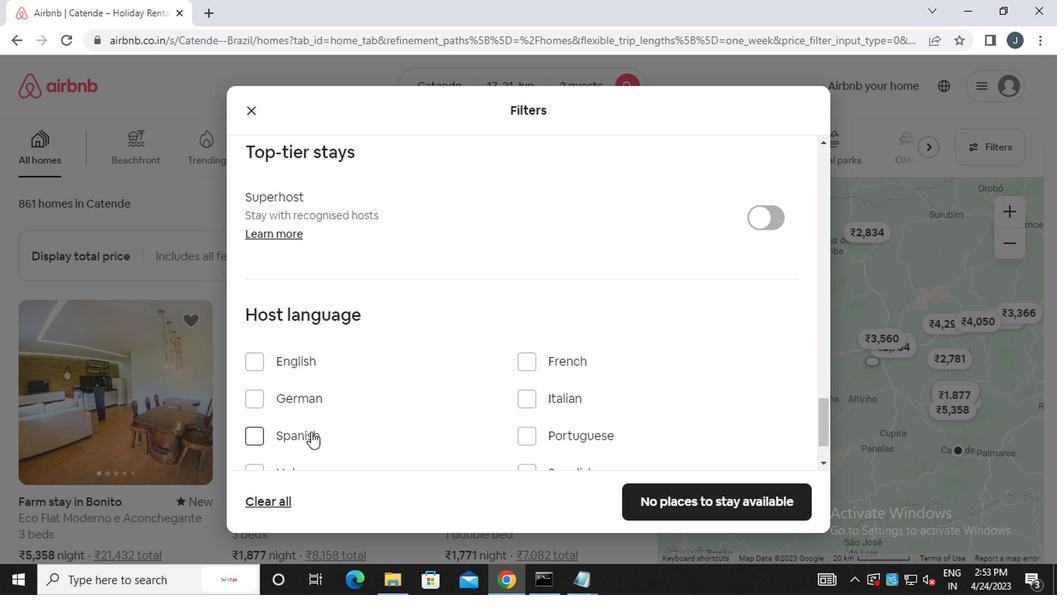 
Action: Mouse pressed left at (310, 431)
Screenshot: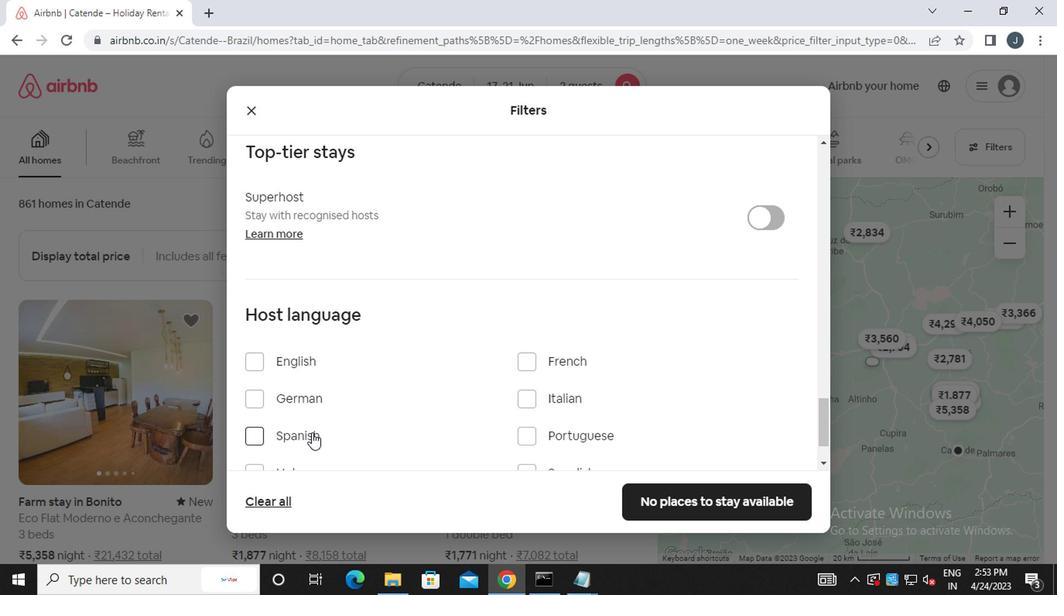 
Action: Mouse moved to (645, 502)
Screenshot: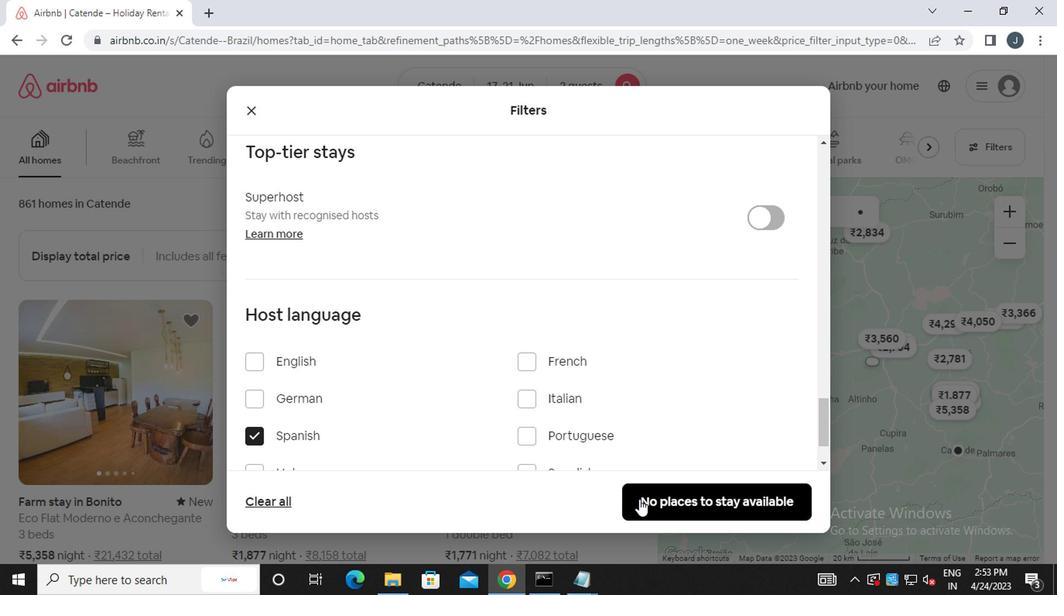 
Action: Mouse pressed left at (645, 502)
Screenshot: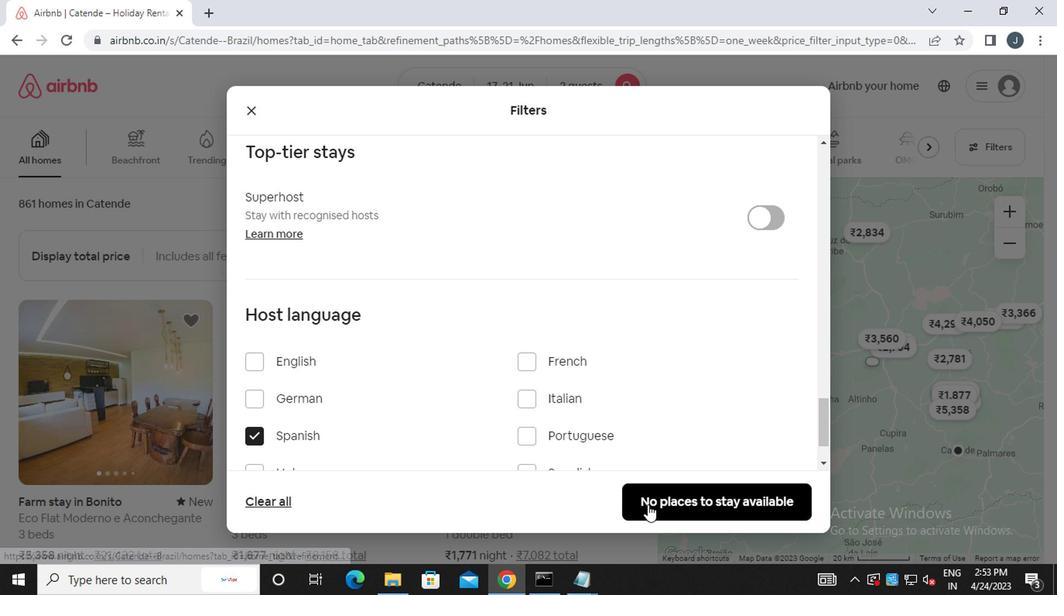 
Action: Mouse moved to (642, 500)
Screenshot: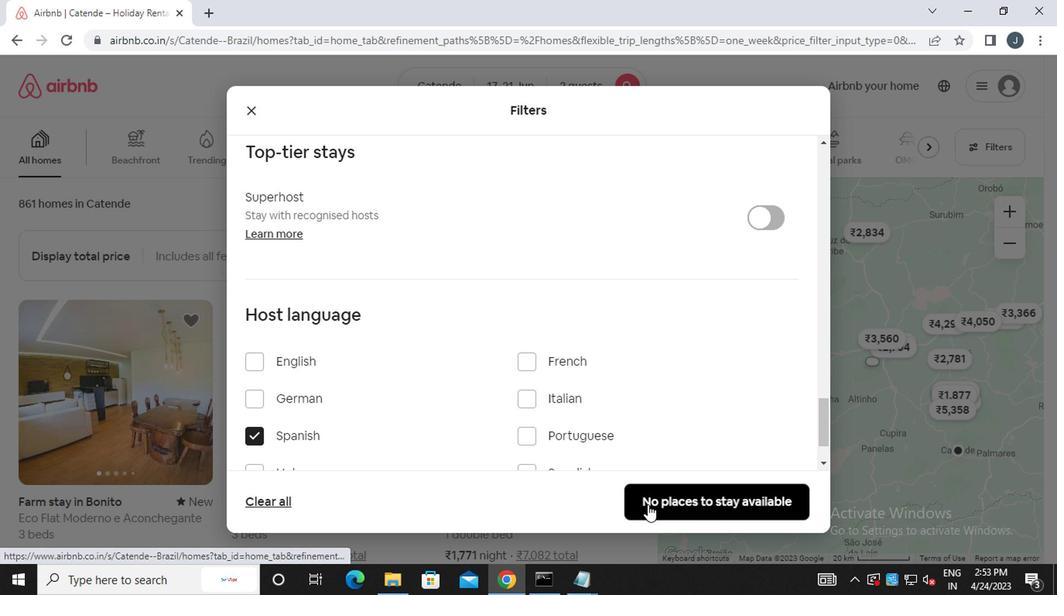 
